 Task: Search one way flight ticket for 5 adults, 2 children, 1 infant in seat and 1 infant on lap in economy from Westerly: Westerly State Airport to Laramie: Laramie Regional Airport on 5-3-2023. Choice of flights is Spirit. Number of bags: 1 carry on bag. Price is upto 88000. Outbound departure time preference is 17:15.
Action: Mouse moved to (375, 152)
Screenshot: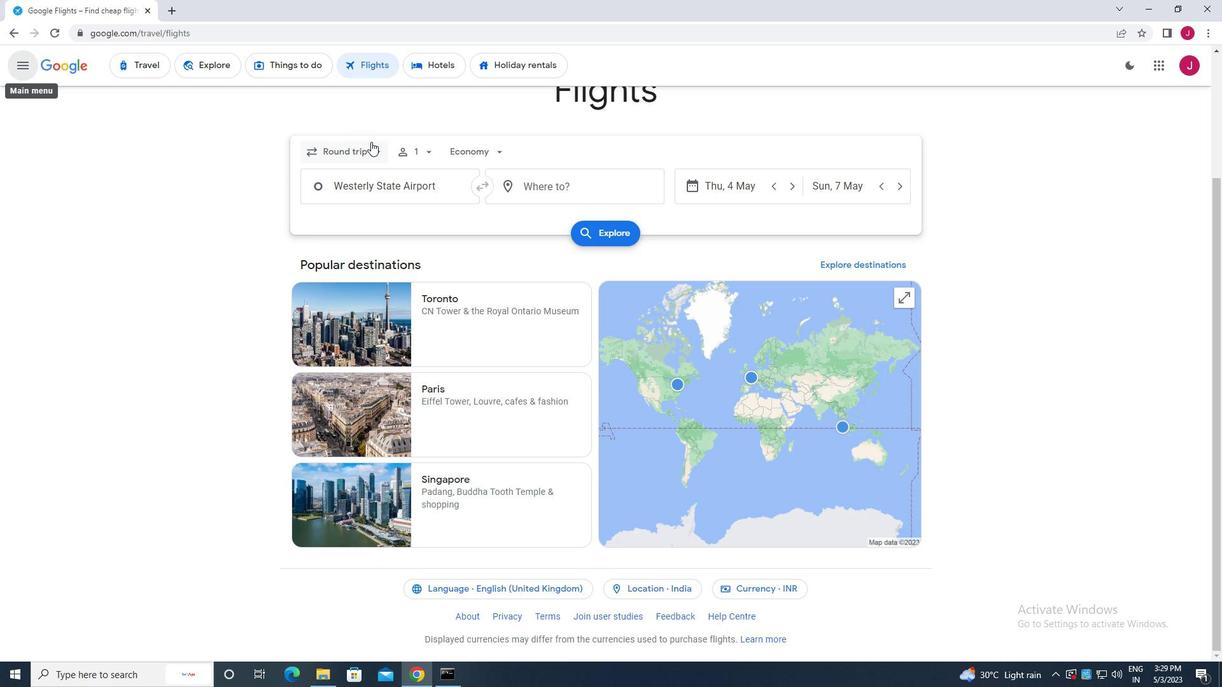 
Action: Mouse pressed left at (375, 152)
Screenshot: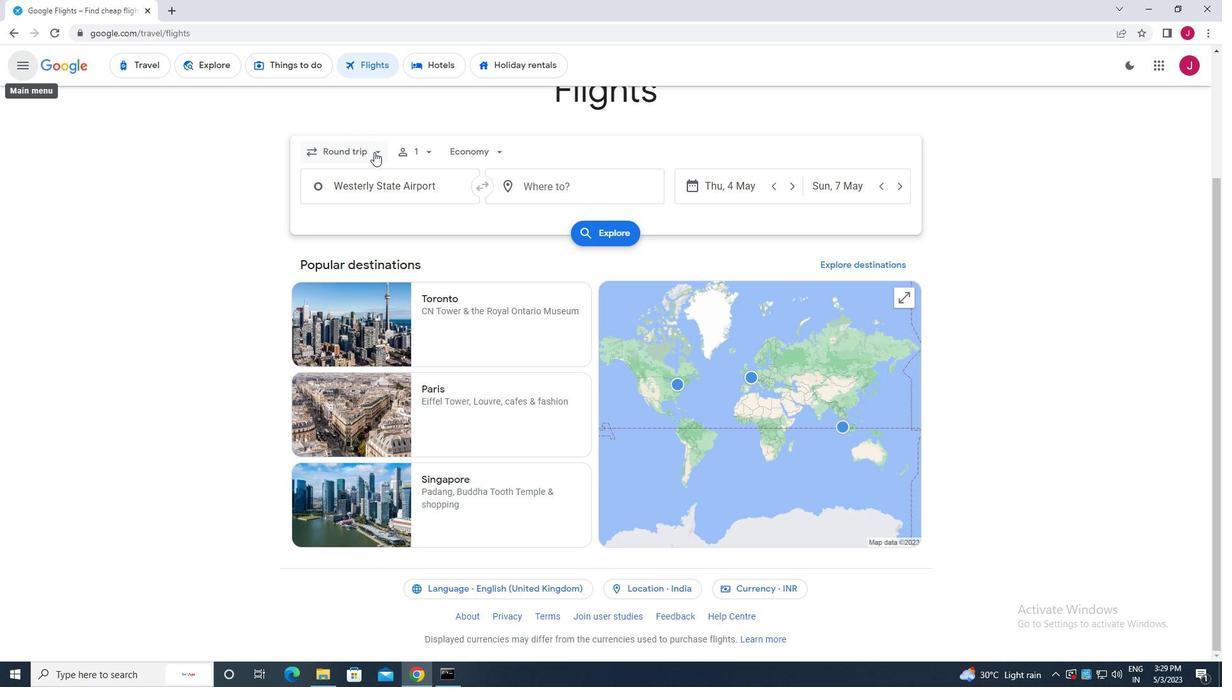
Action: Mouse moved to (361, 207)
Screenshot: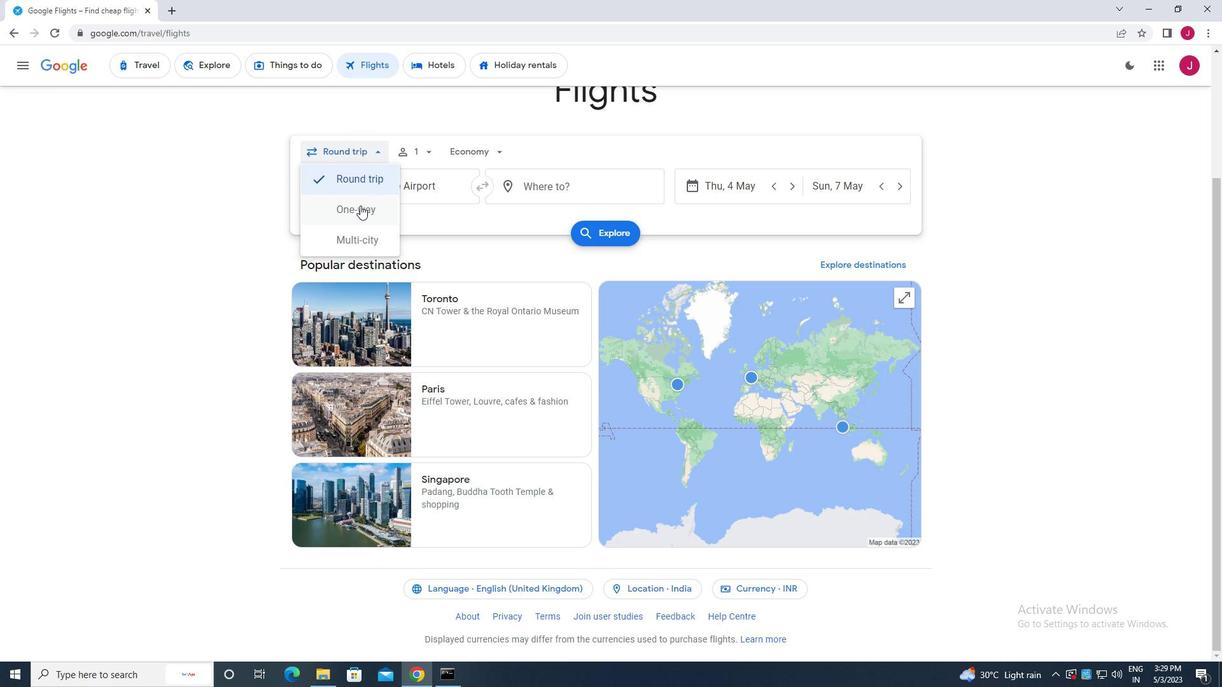
Action: Mouse pressed left at (361, 207)
Screenshot: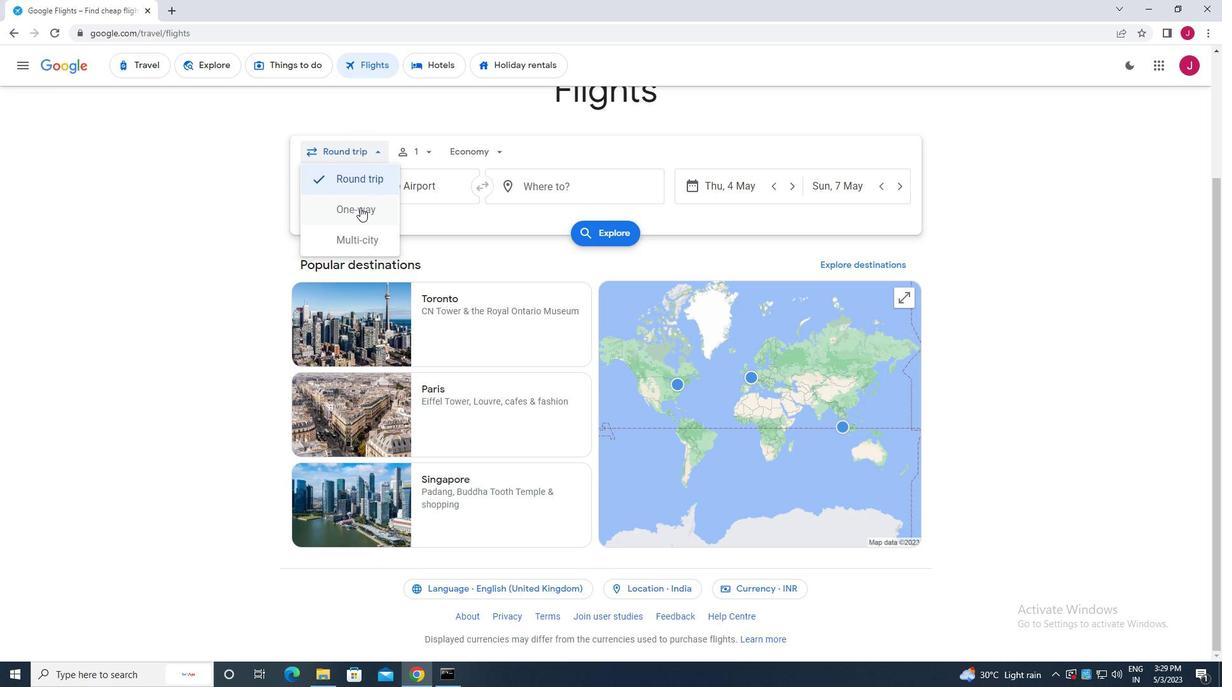 
Action: Mouse moved to (419, 149)
Screenshot: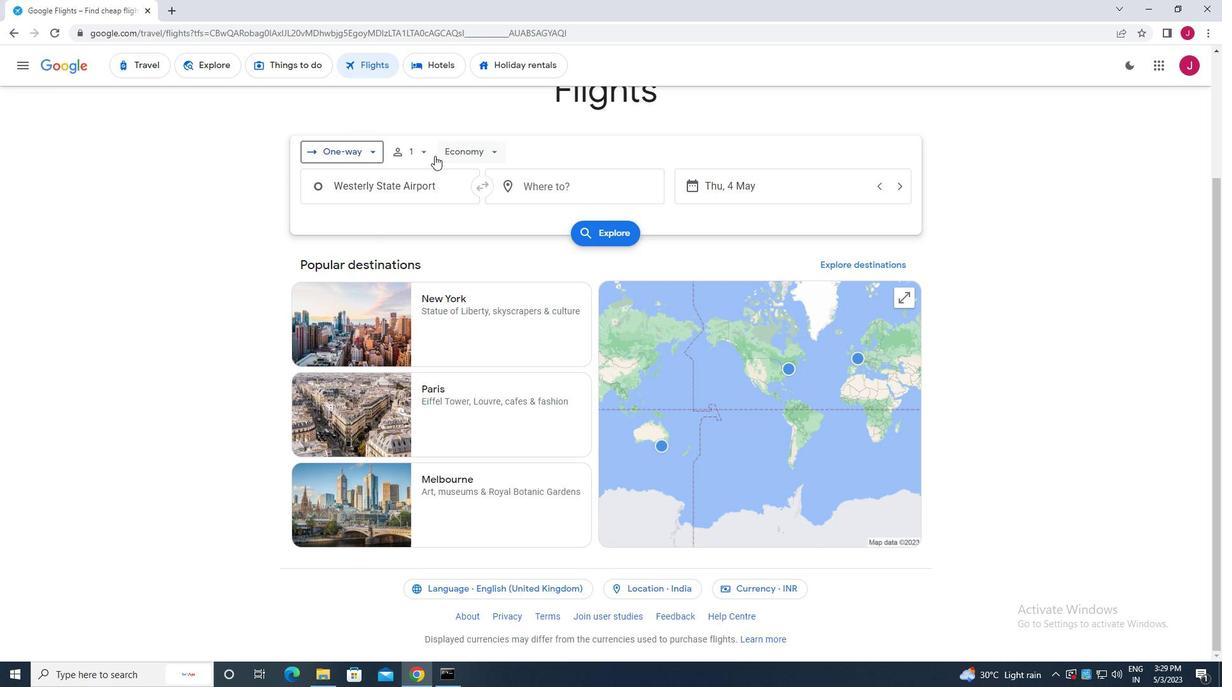 
Action: Mouse pressed left at (419, 149)
Screenshot: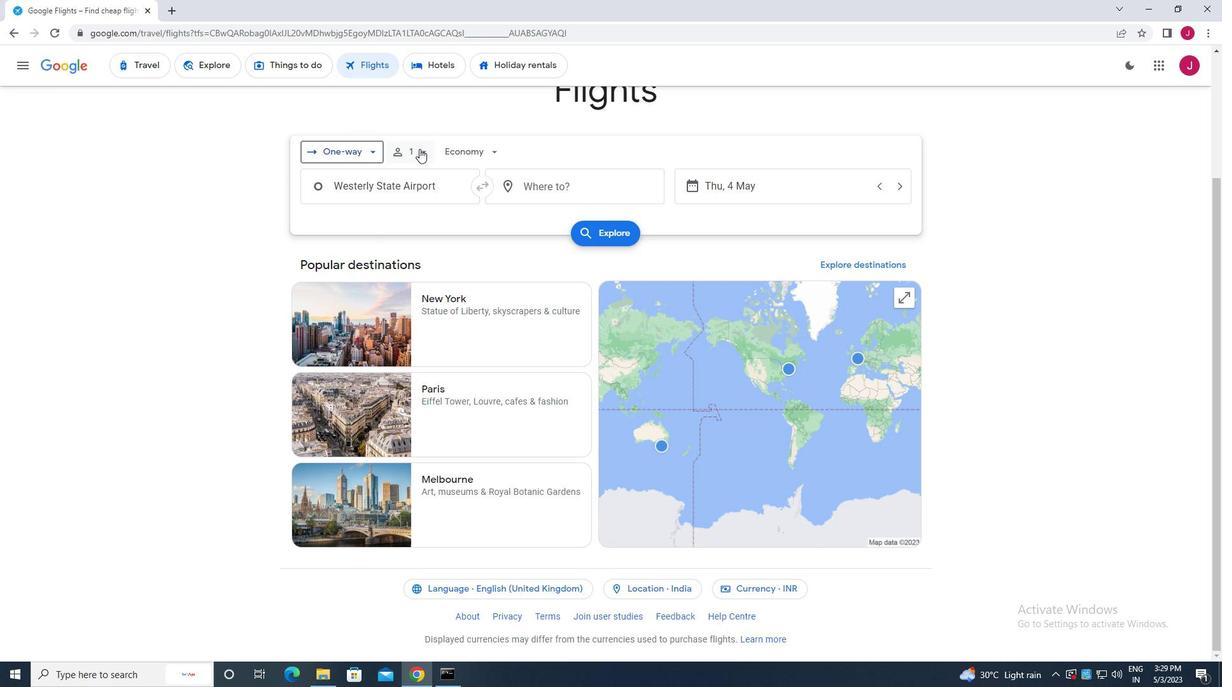 
Action: Mouse moved to (525, 184)
Screenshot: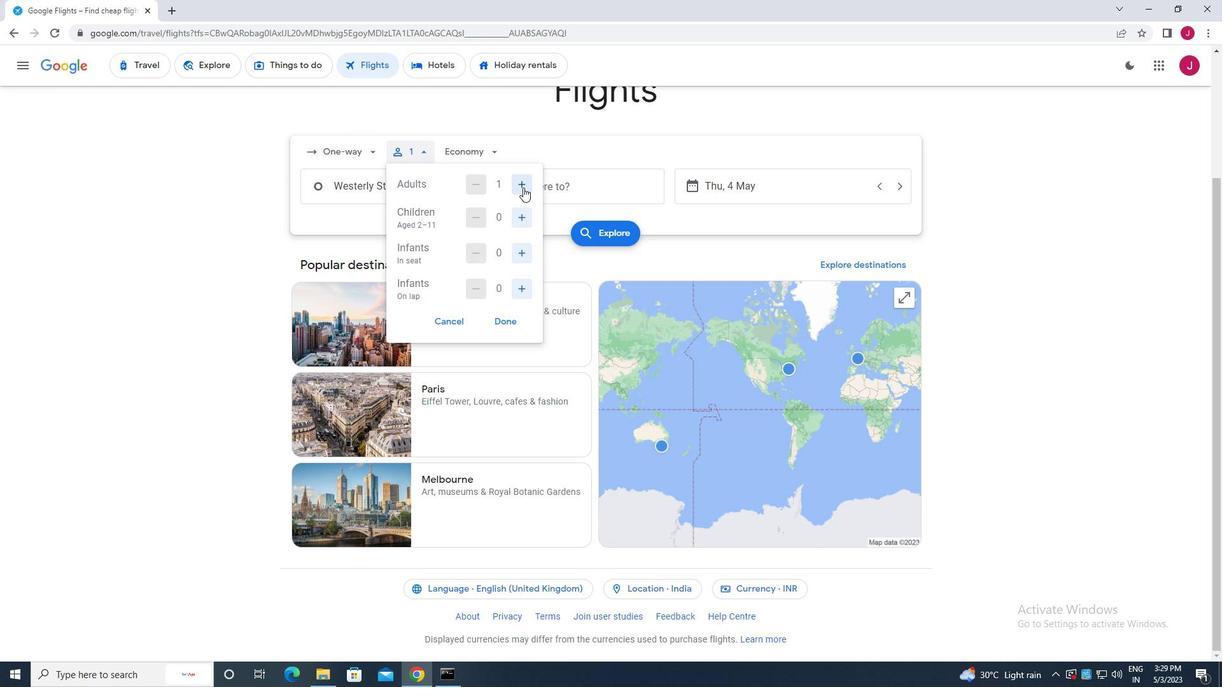 
Action: Mouse pressed left at (525, 184)
Screenshot: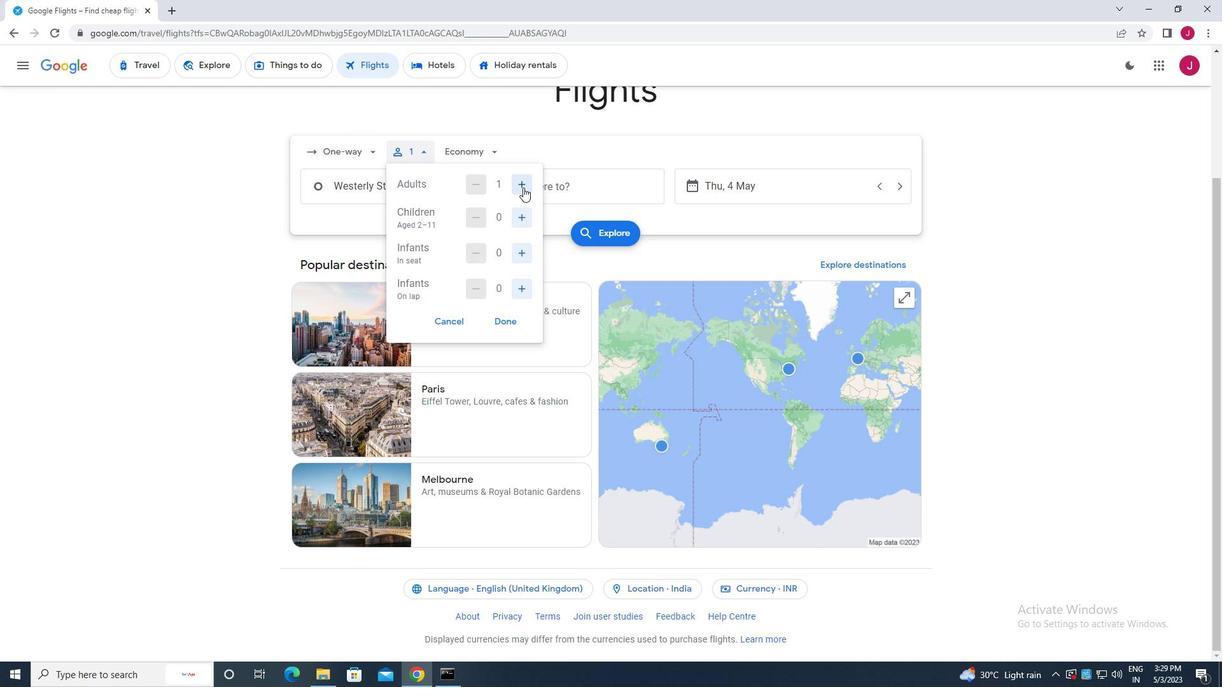 
Action: Mouse pressed left at (525, 184)
Screenshot: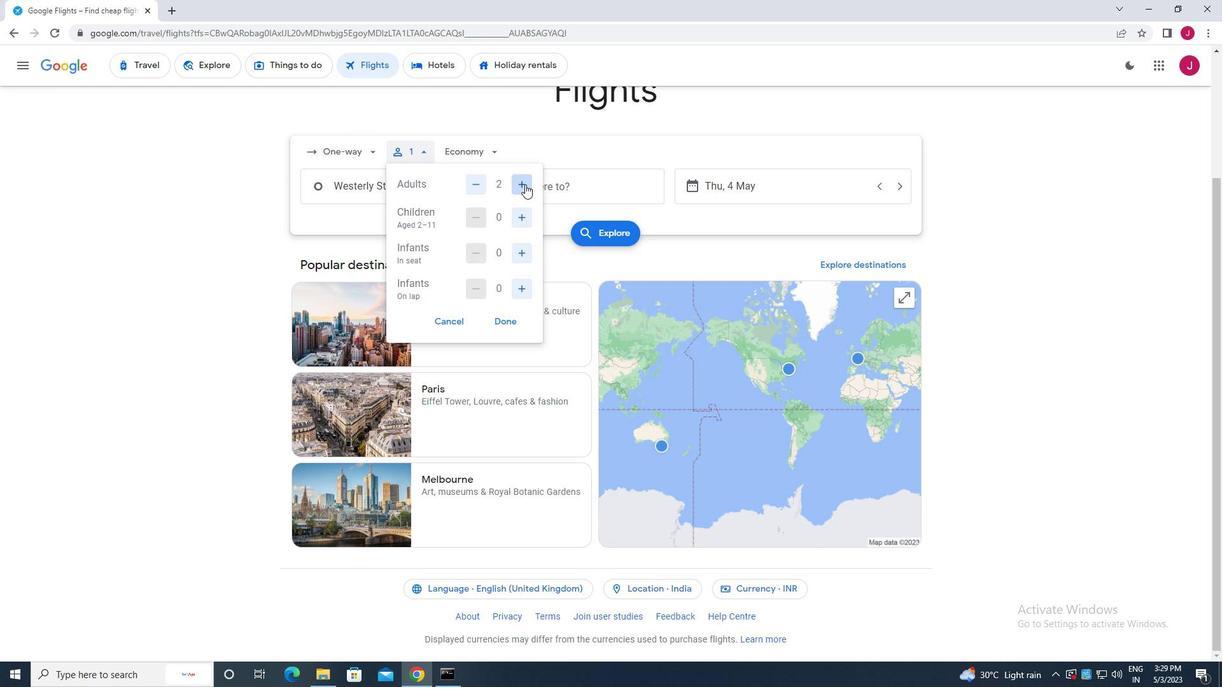 
Action: Mouse pressed left at (525, 184)
Screenshot: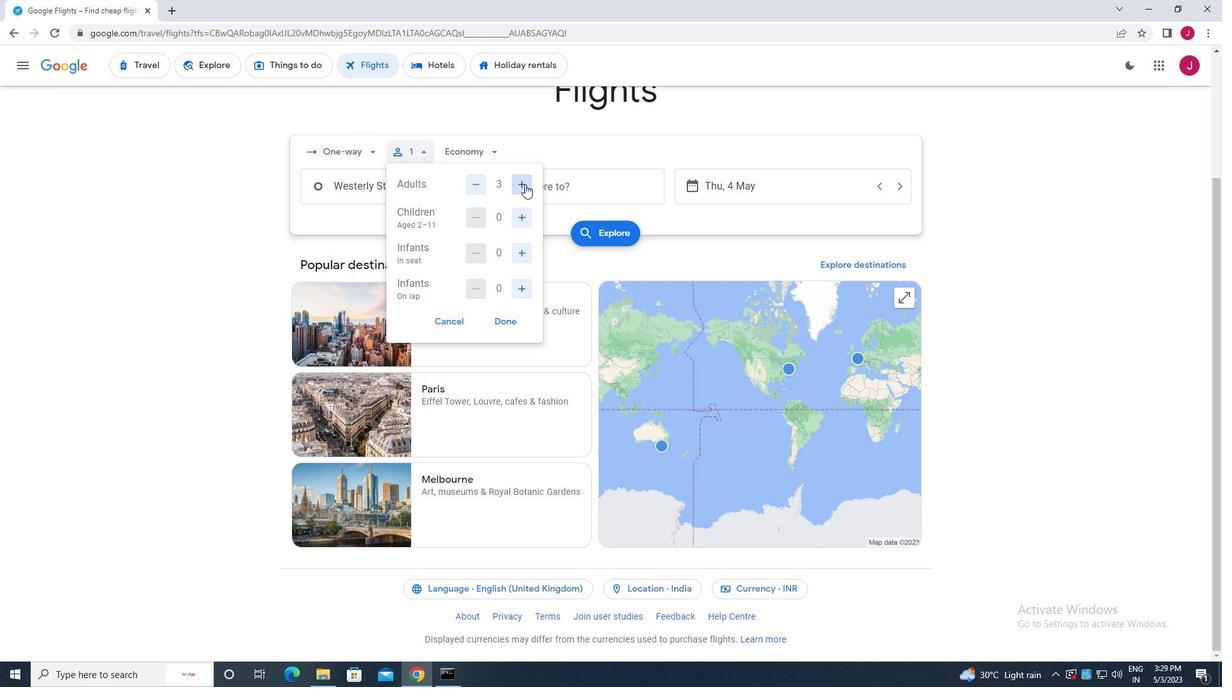 
Action: Mouse pressed left at (525, 184)
Screenshot: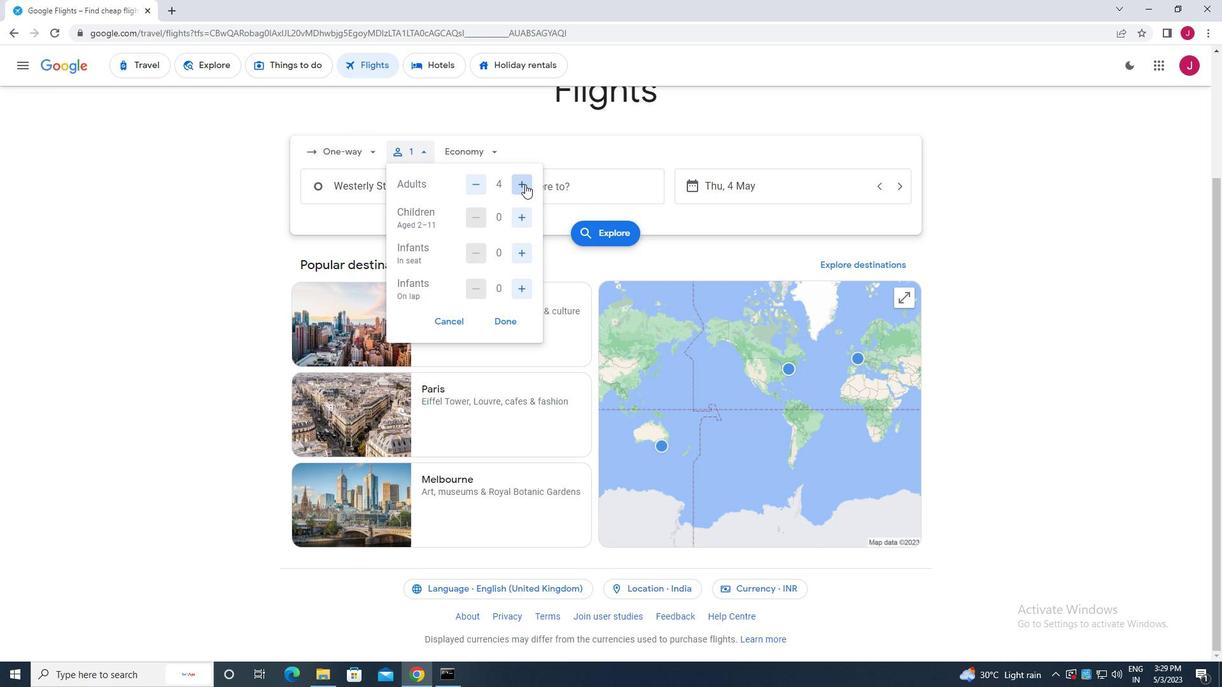 
Action: Mouse moved to (522, 220)
Screenshot: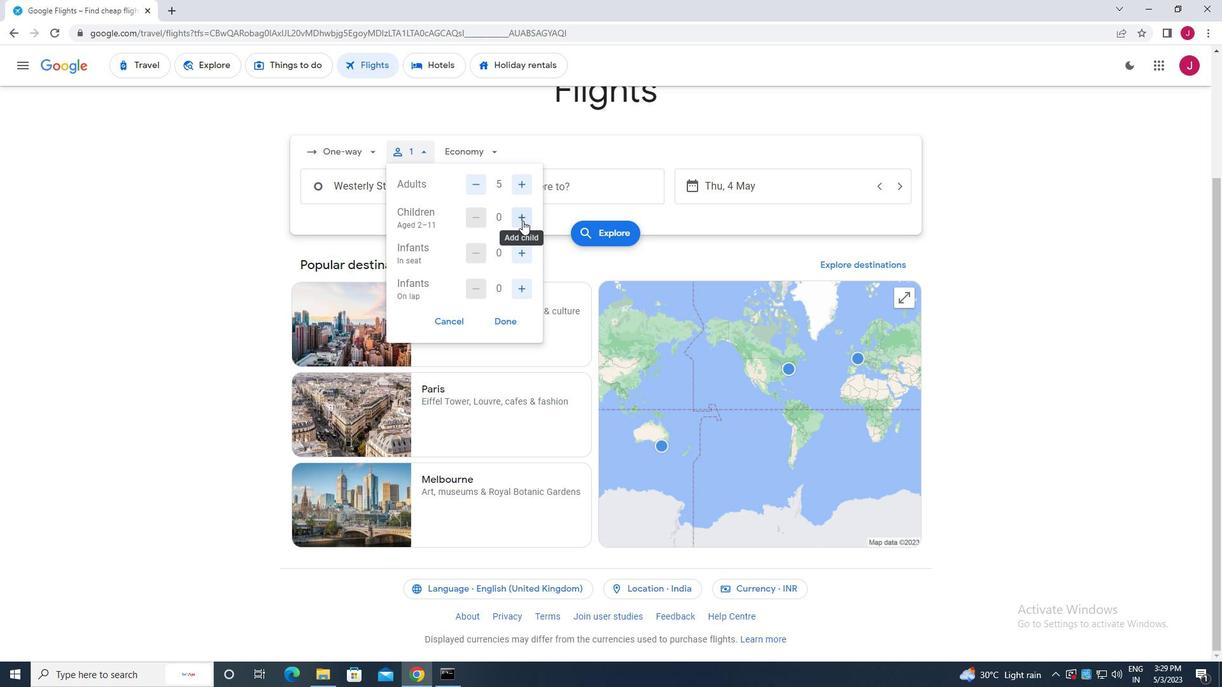 
Action: Mouse pressed left at (522, 220)
Screenshot: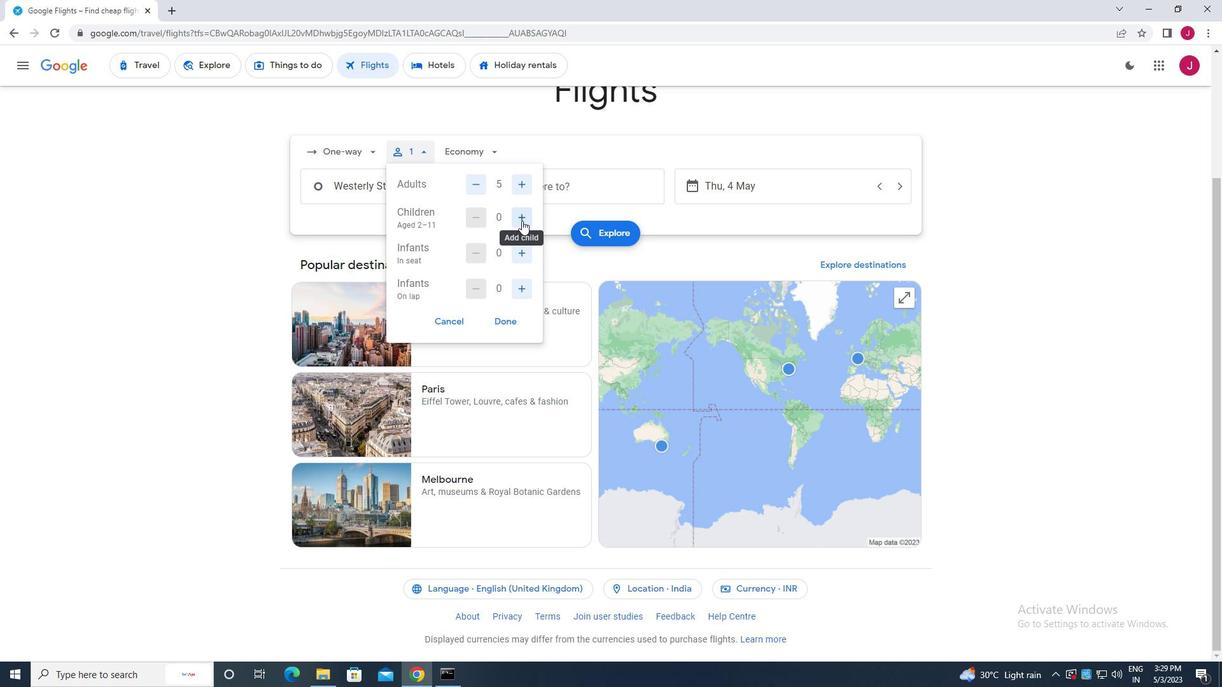 
Action: Mouse pressed left at (522, 220)
Screenshot: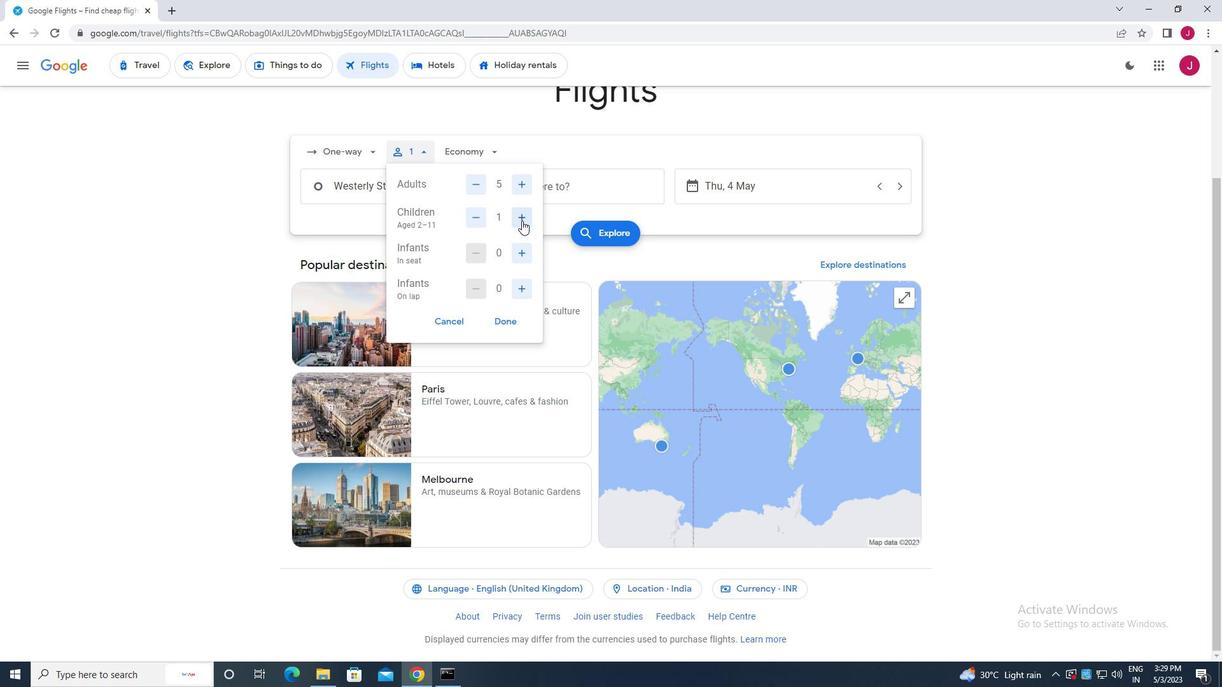 
Action: Mouse moved to (524, 251)
Screenshot: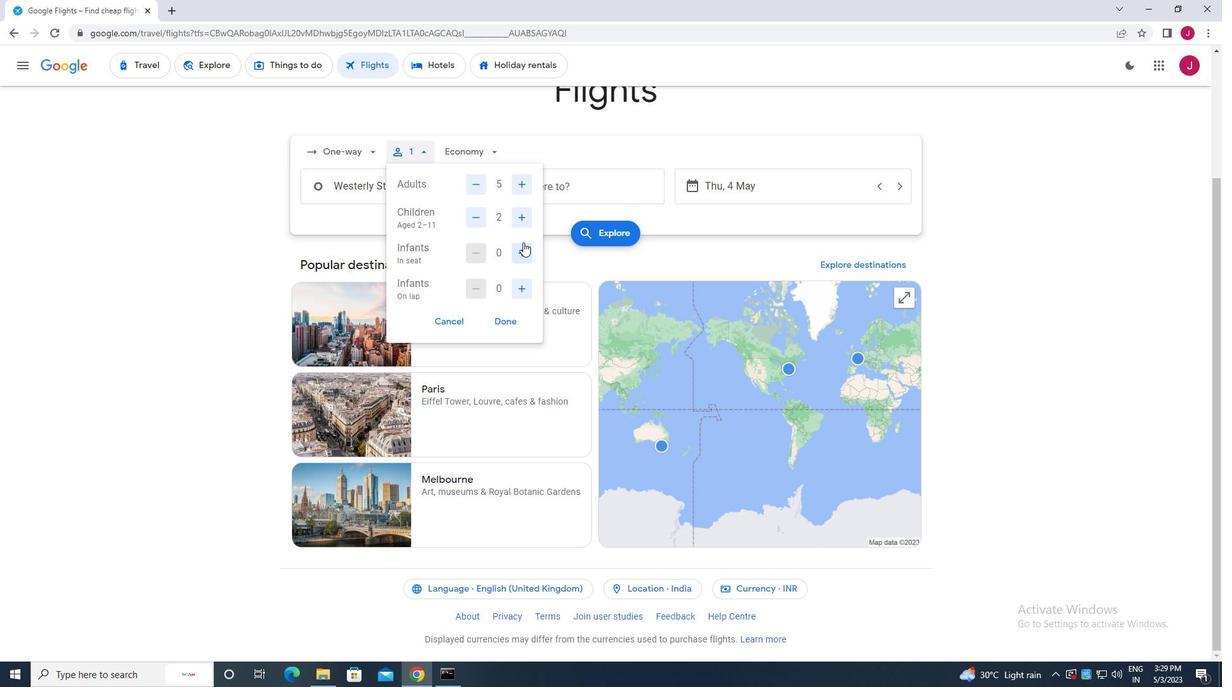 
Action: Mouse pressed left at (524, 251)
Screenshot: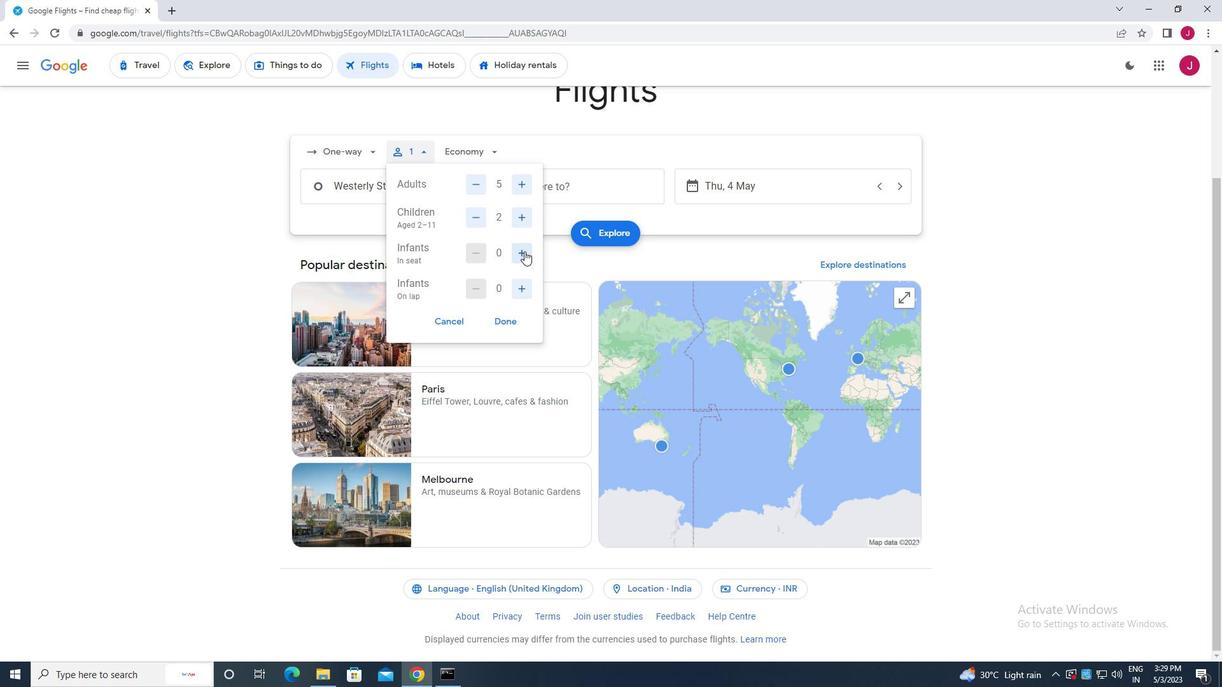 
Action: Mouse moved to (519, 289)
Screenshot: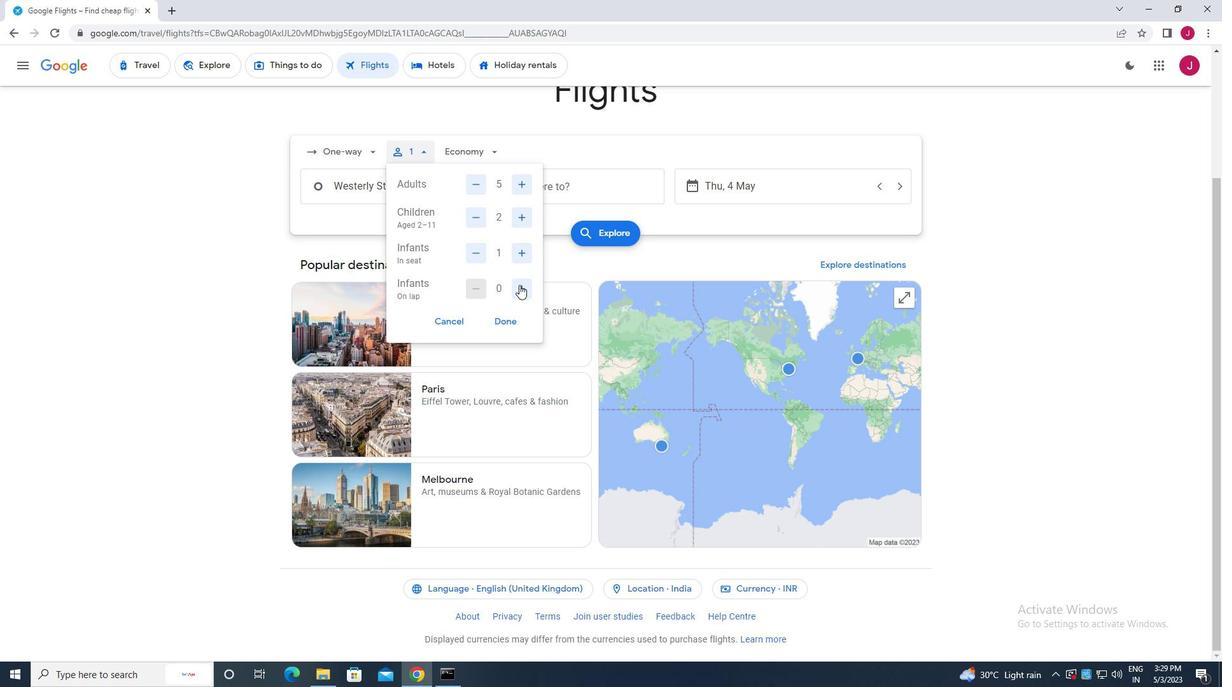 
Action: Mouse pressed left at (519, 289)
Screenshot: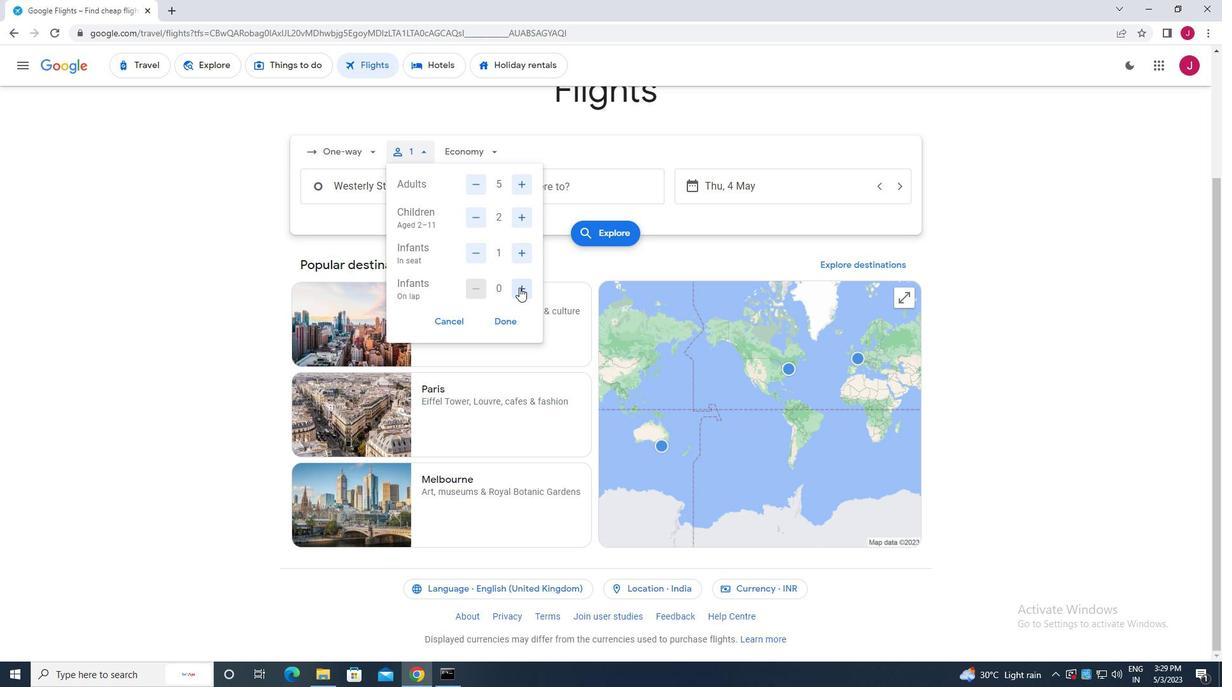 
Action: Mouse moved to (506, 324)
Screenshot: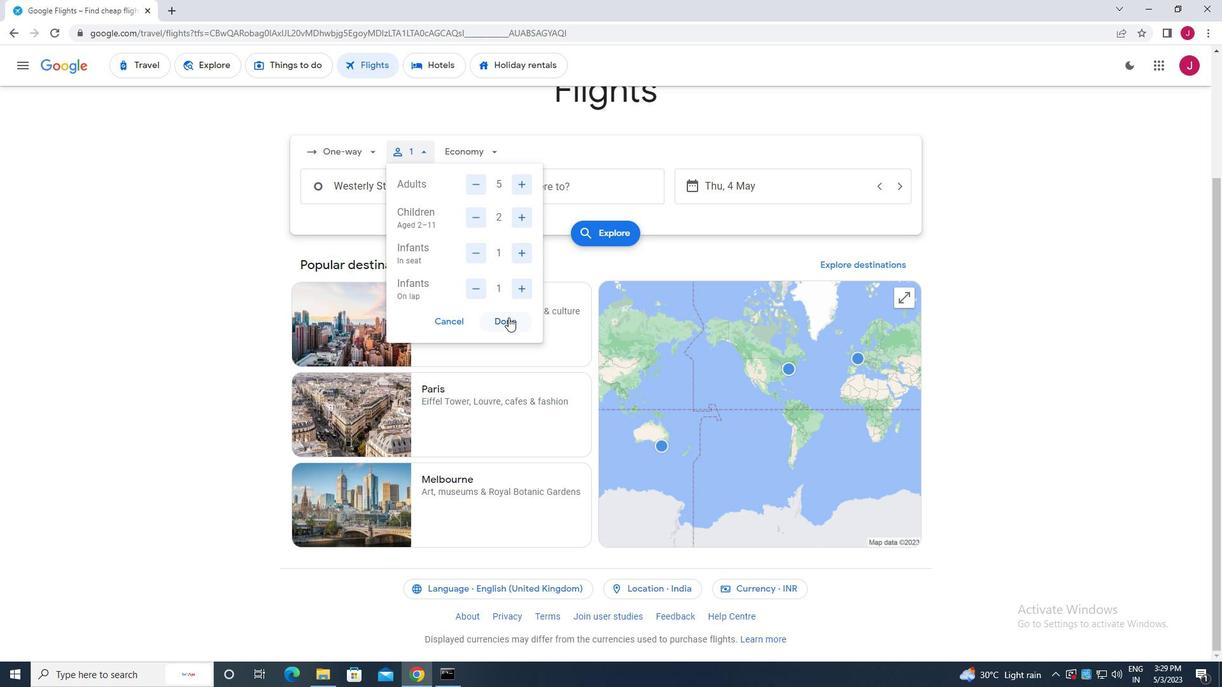 
Action: Mouse pressed left at (506, 324)
Screenshot: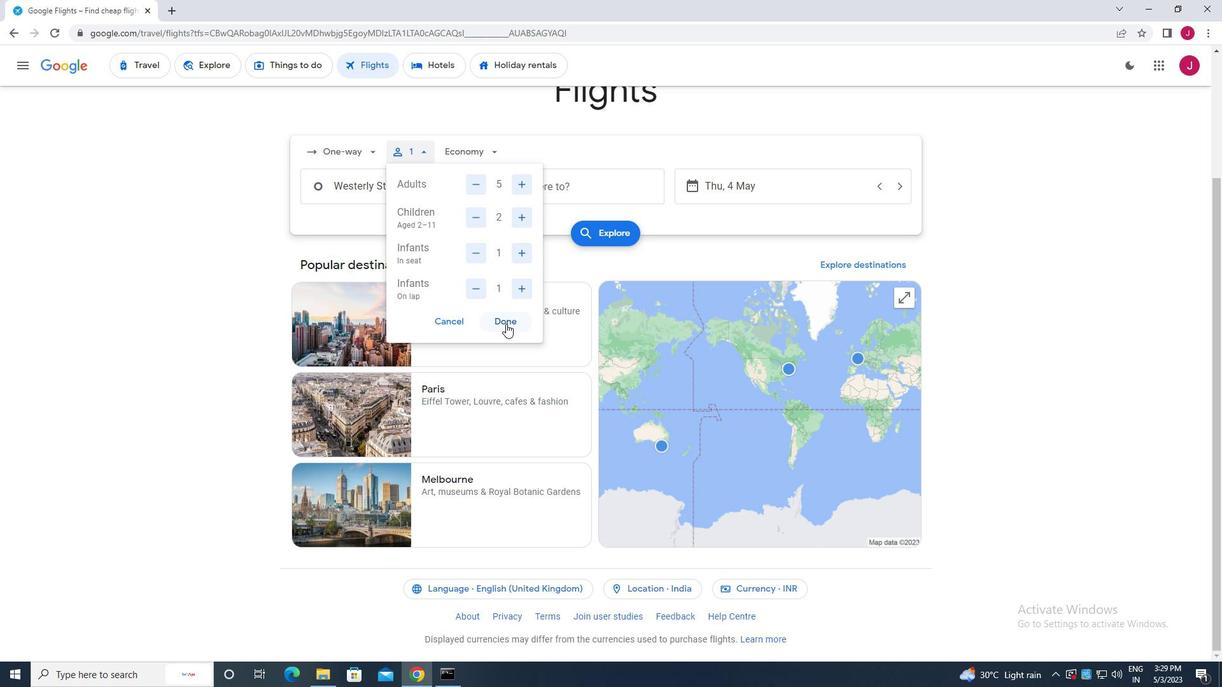 
Action: Mouse moved to (478, 154)
Screenshot: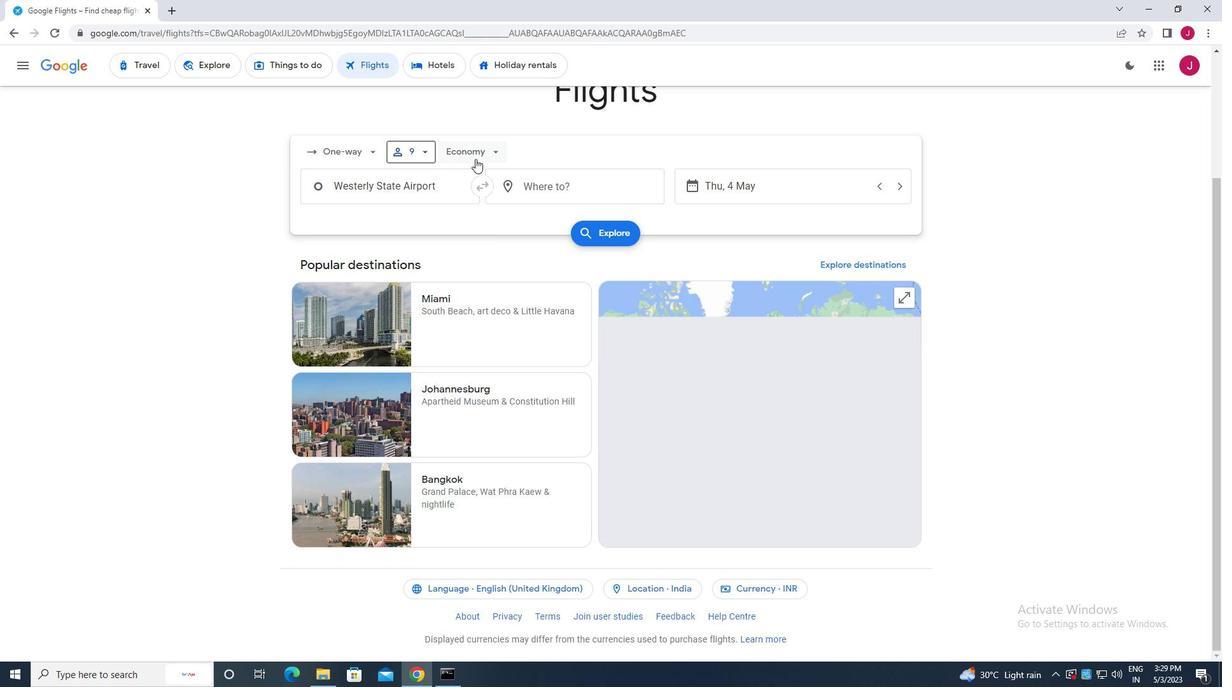
Action: Mouse pressed left at (478, 154)
Screenshot: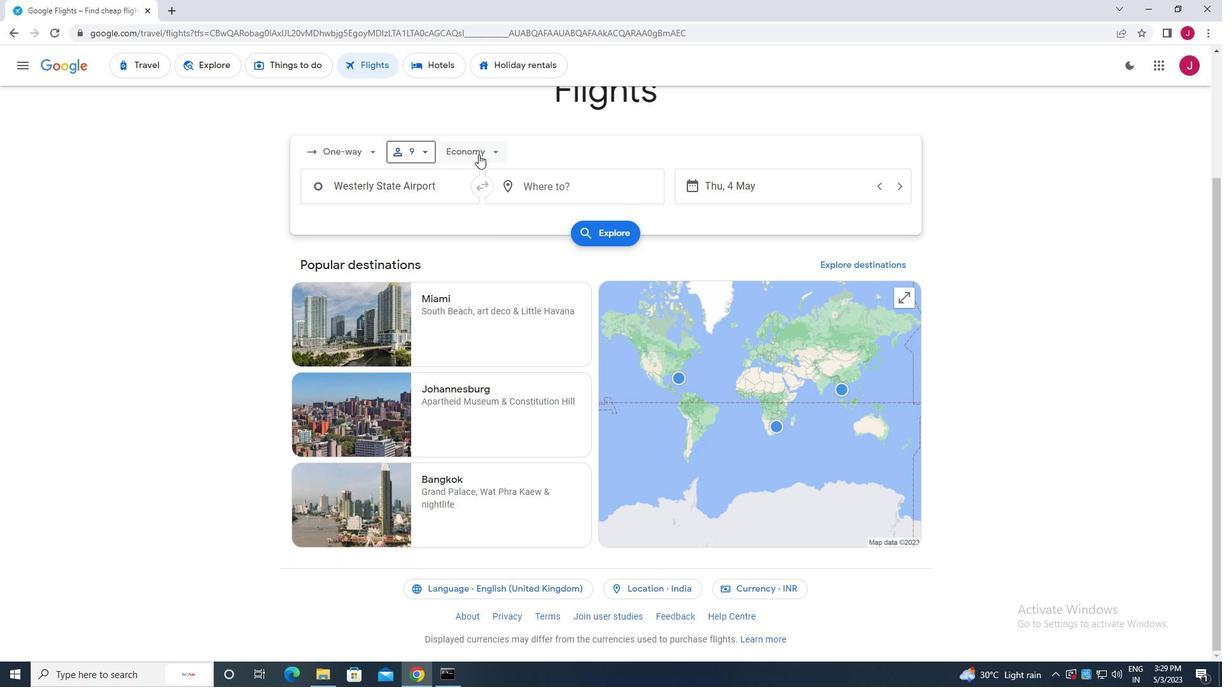 
Action: Mouse moved to (499, 181)
Screenshot: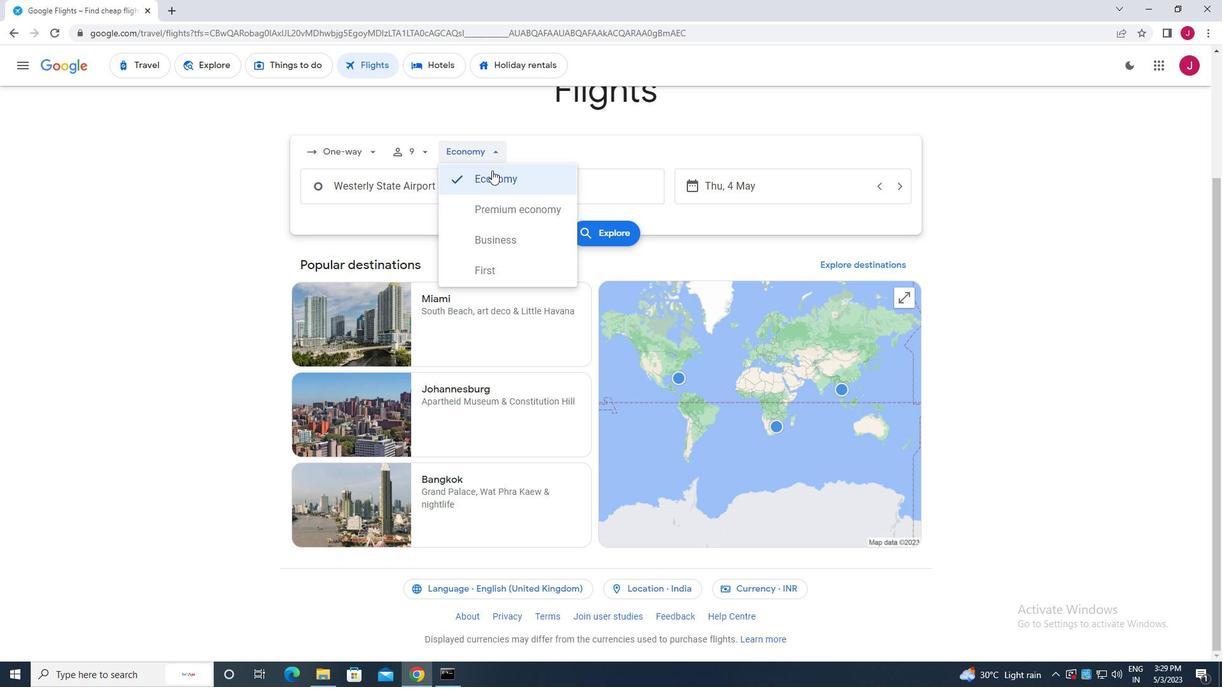 
Action: Mouse pressed left at (499, 181)
Screenshot: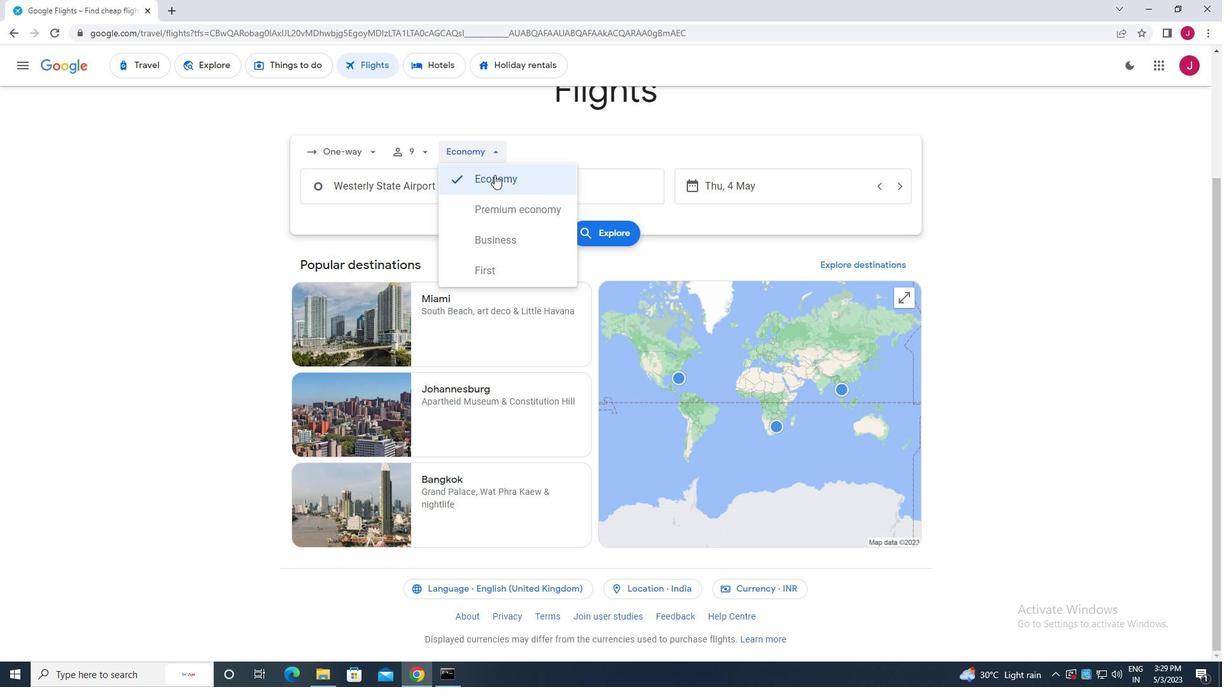 
Action: Mouse moved to (449, 185)
Screenshot: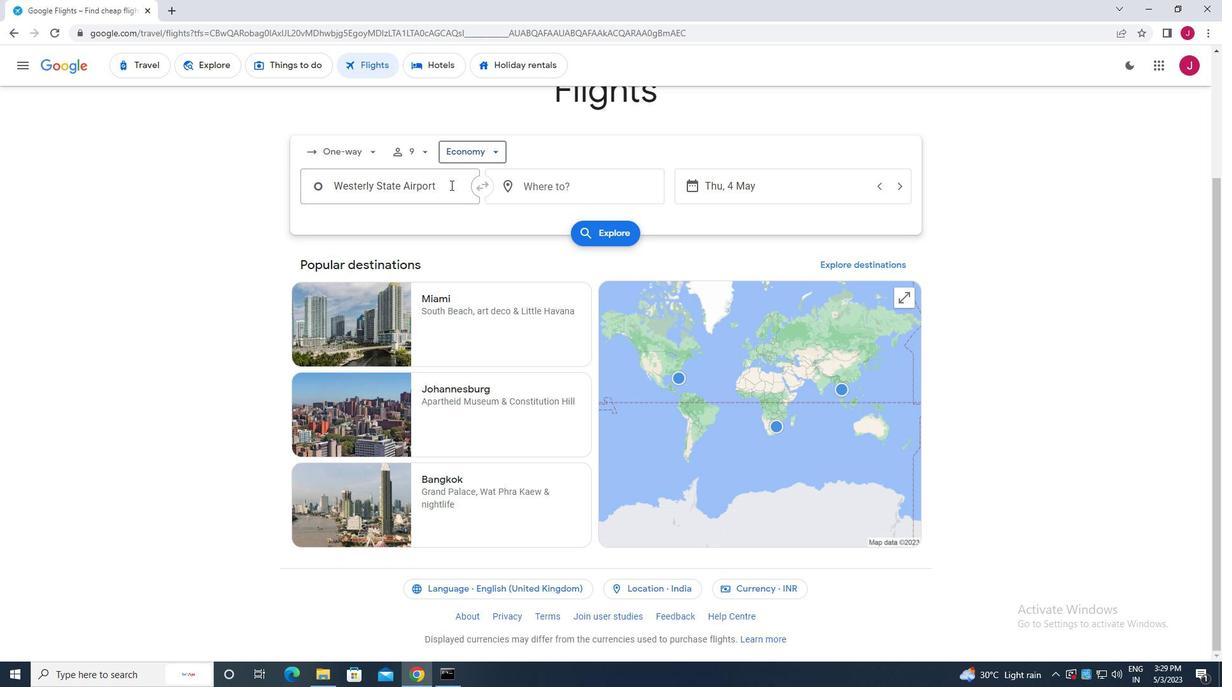 
Action: Mouse pressed left at (449, 185)
Screenshot: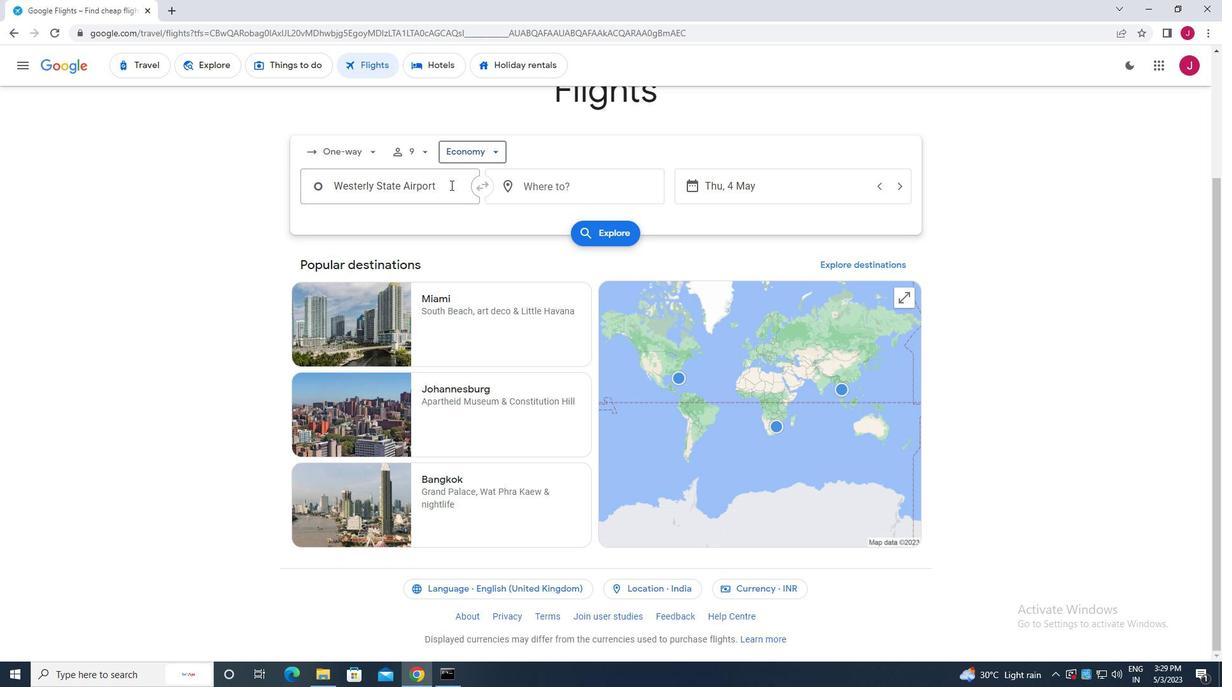 
Action: Mouse moved to (446, 185)
Screenshot: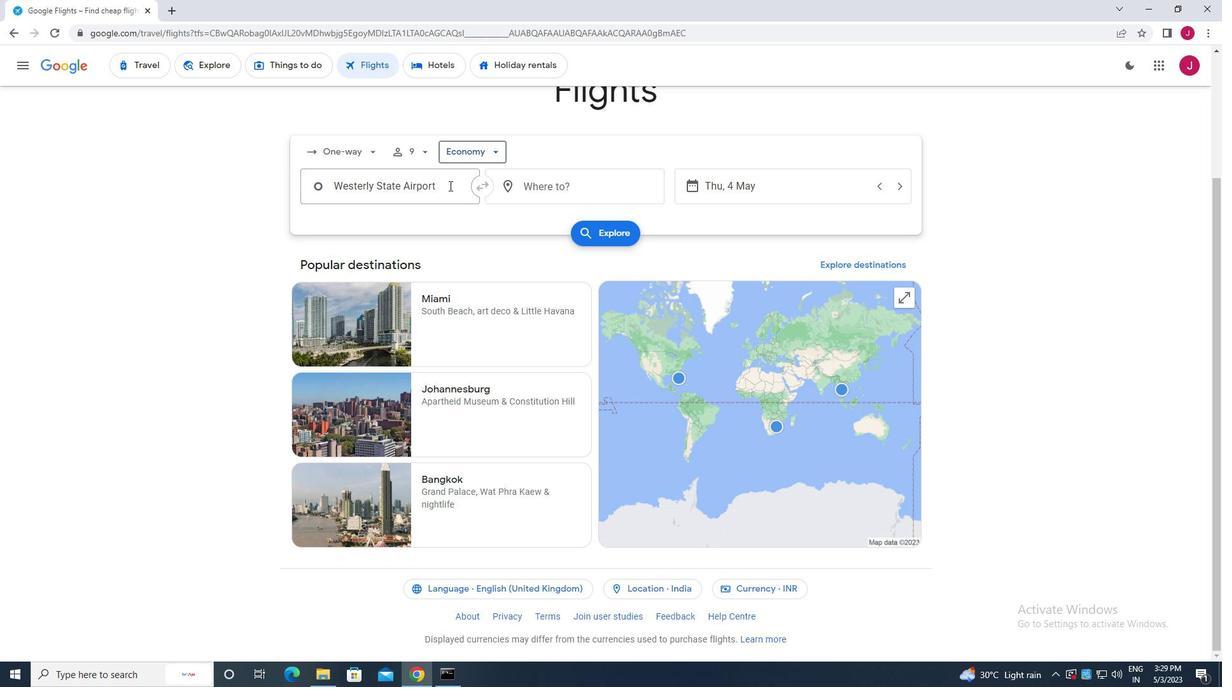 
Action: Key pressed westery<Key.space>state<Key.enter><Key.space>state<Key.space>
Screenshot: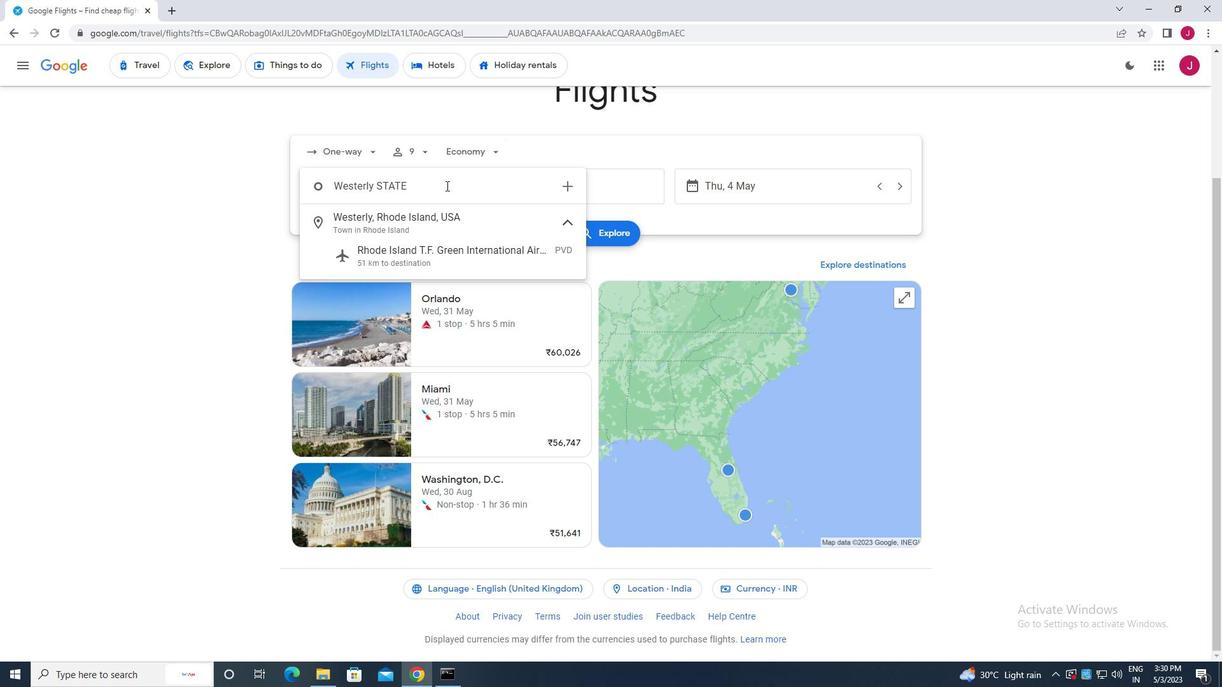 
Action: Mouse moved to (462, 227)
Screenshot: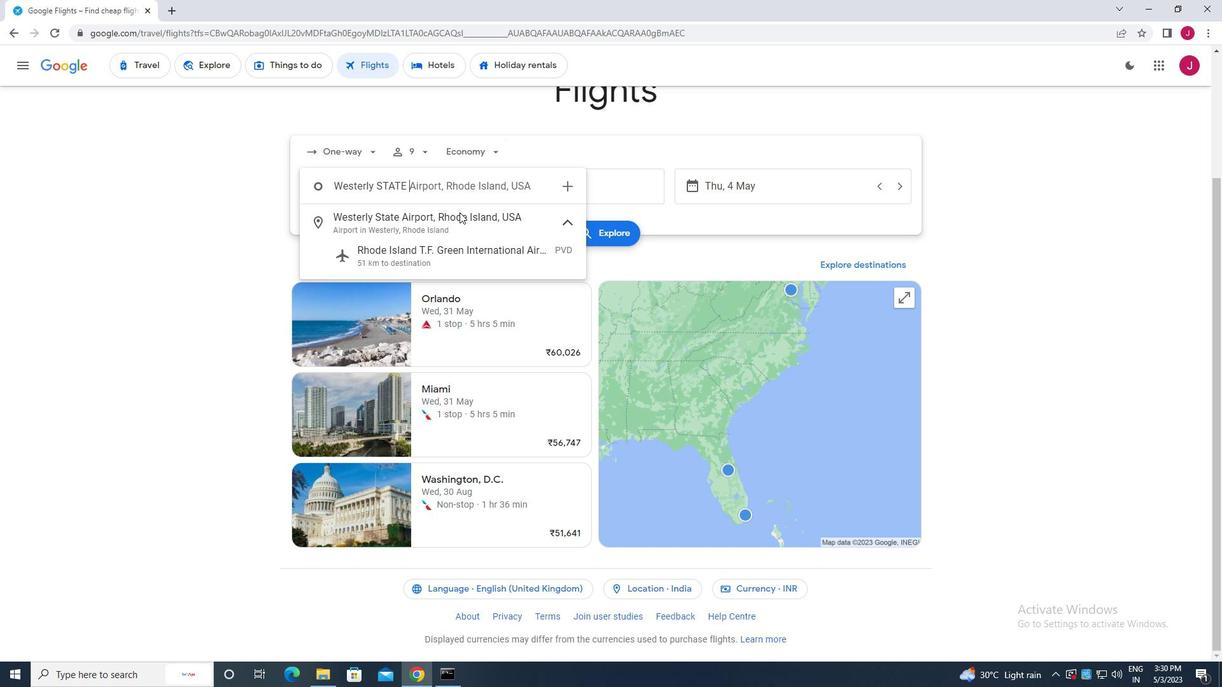 
Action: Mouse pressed left at (462, 227)
Screenshot: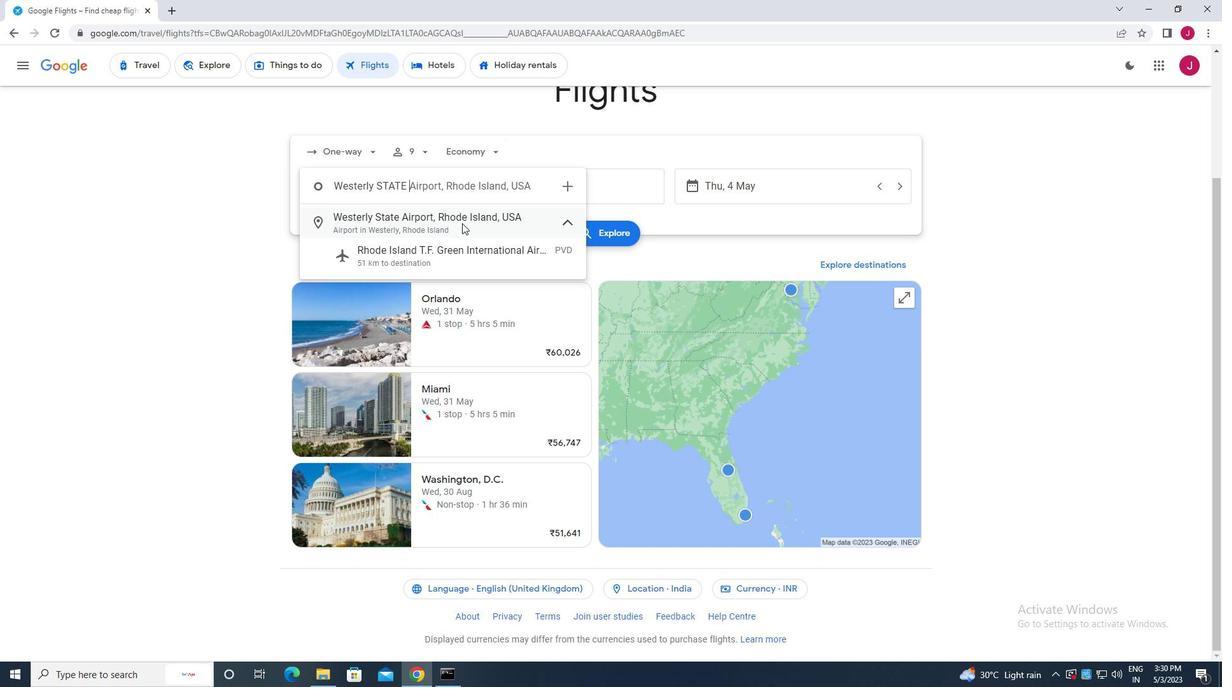 
Action: Mouse moved to (569, 192)
Screenshot: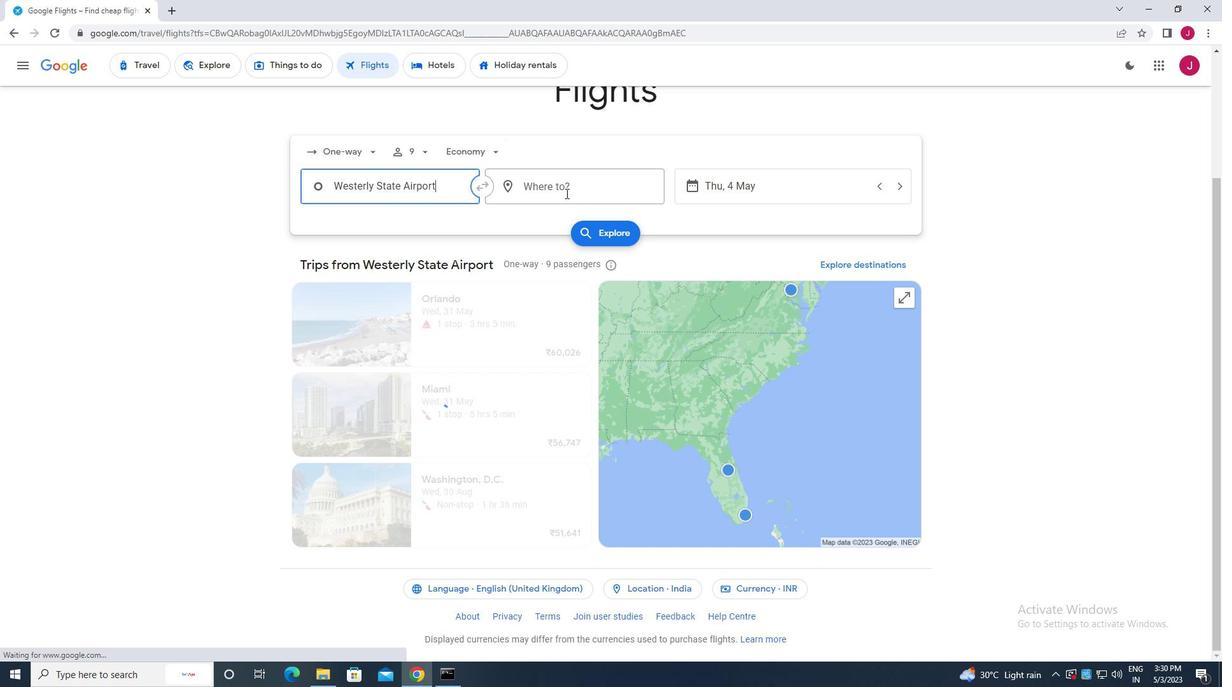 
Action: Mouse pressed left at (569, 192)
Screenshot: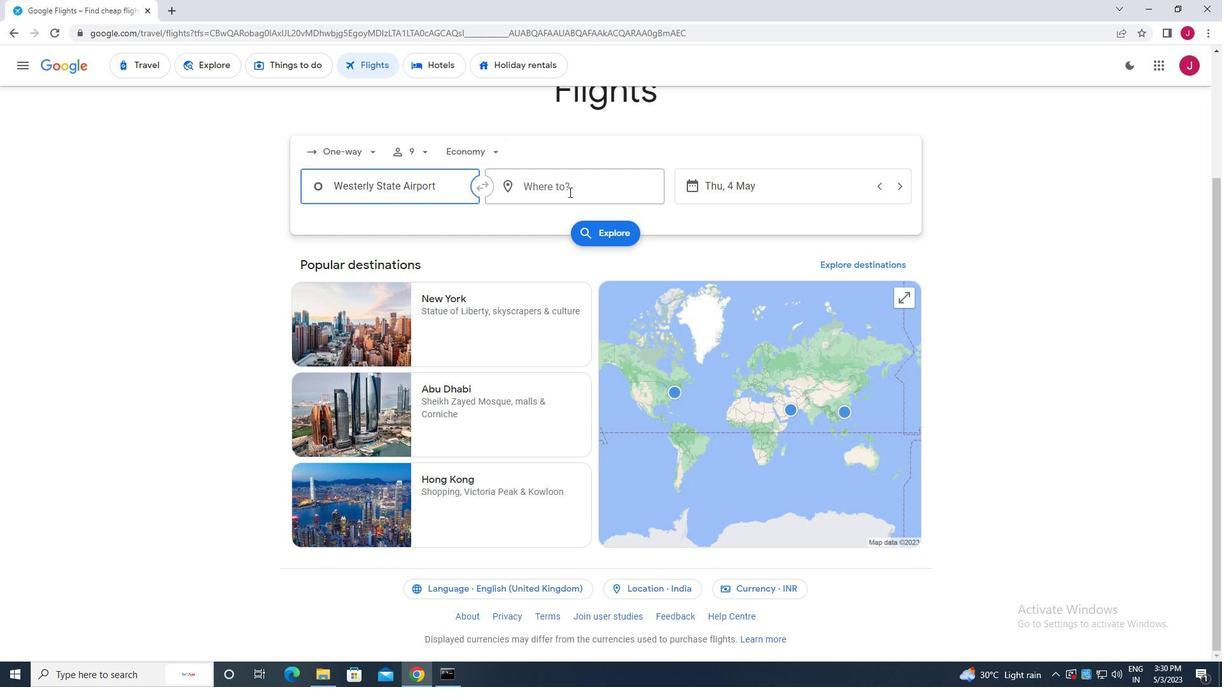 
Action: Key pressed laram
Screenshot: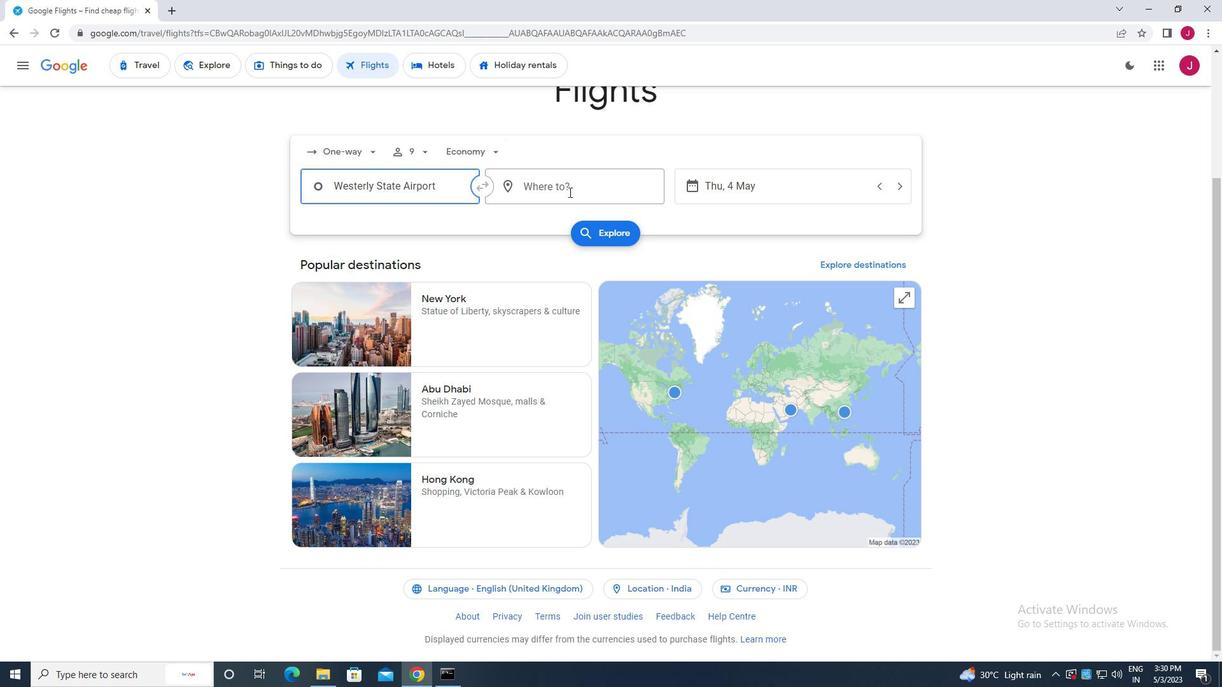 
Action: Mouse moved to (608, 282)
Screenshot: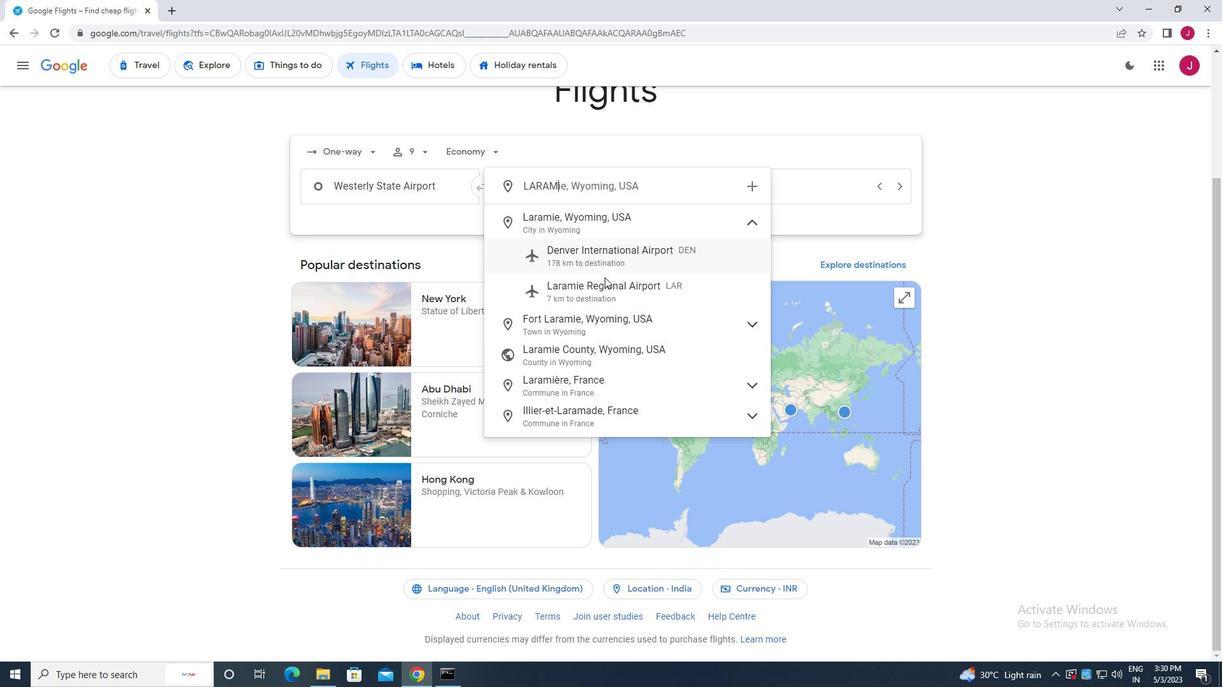 
Action: Mouse pressed left at (608, 282)
Screenshot: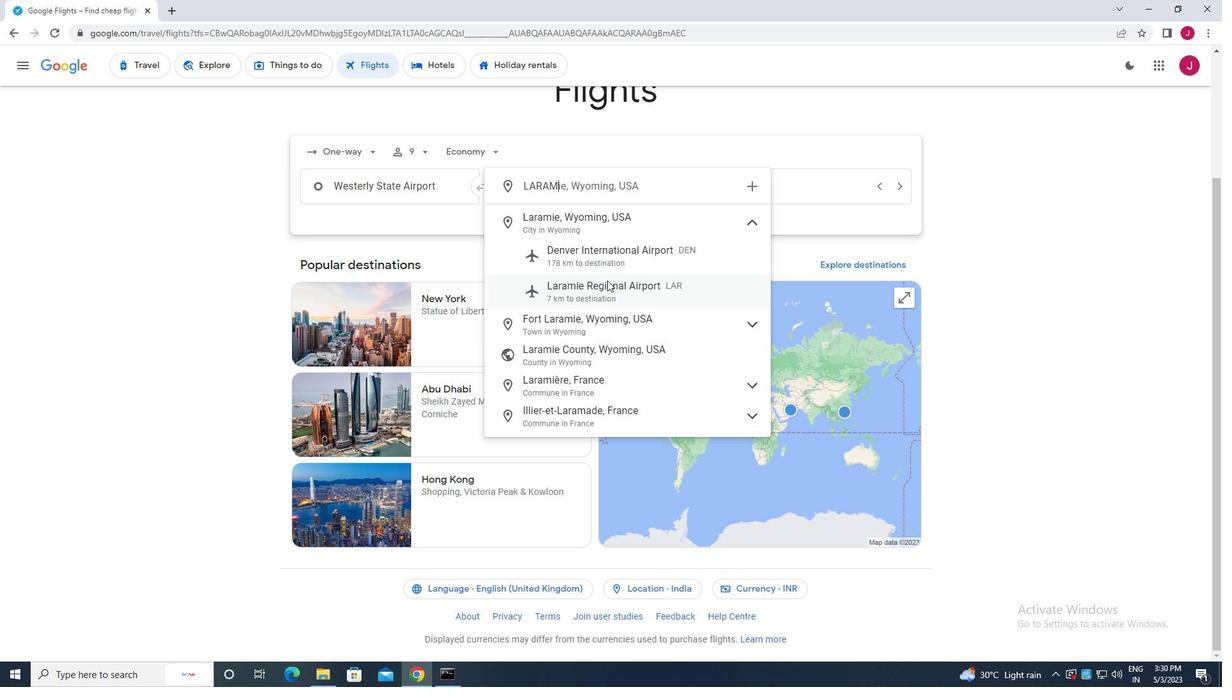 
Action: Mouse moved to (732, 187)
Screenshot: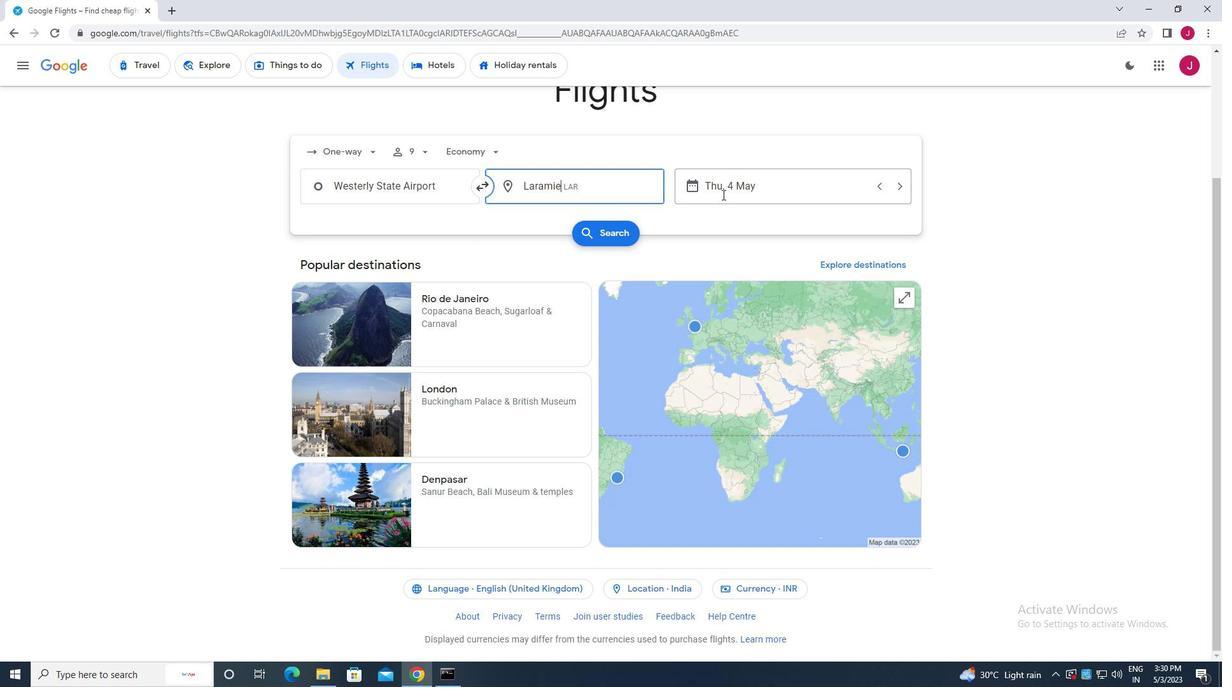 
Action: Mouse pressed left at (732, 187)
Screenshot: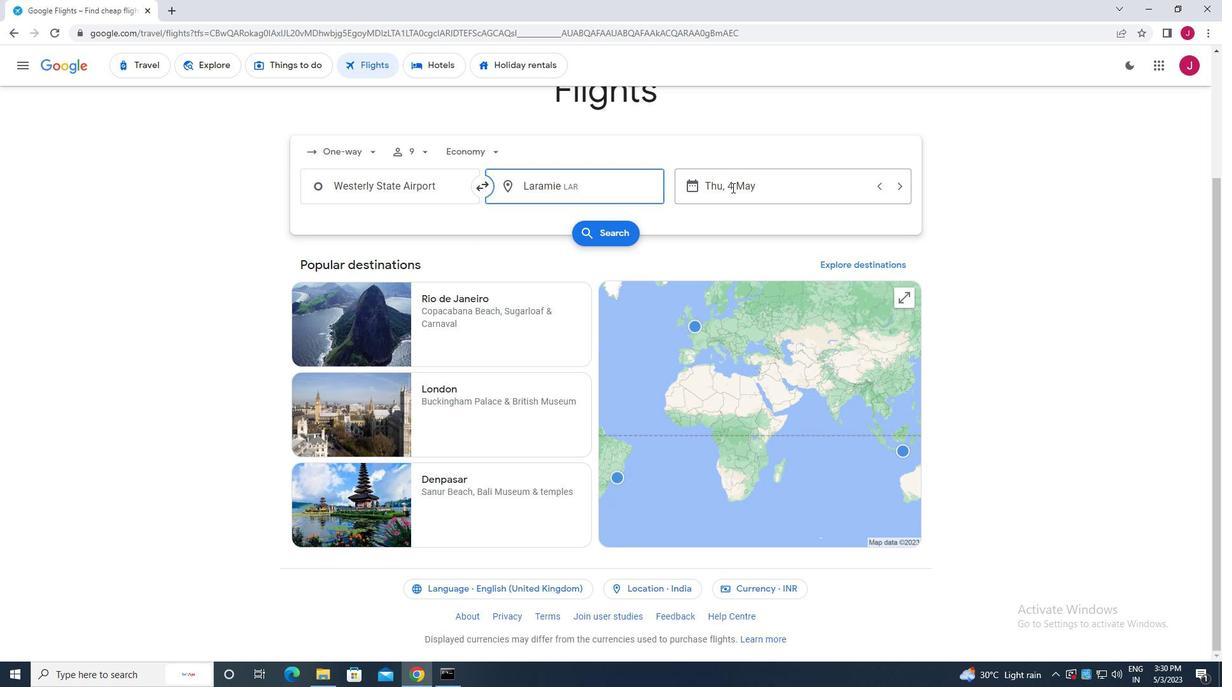 
Action: Mouse moved to (554, 284)
Screenshot: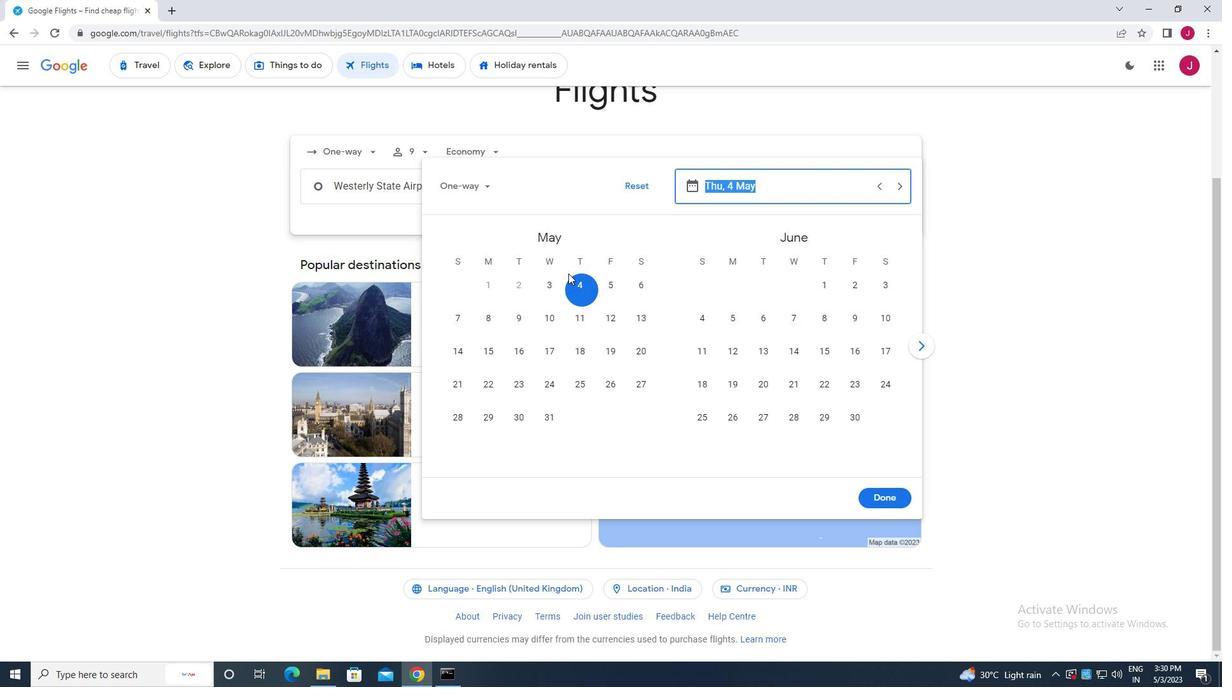
Action: Mouse pressed left at (554, 284)
Screenshot: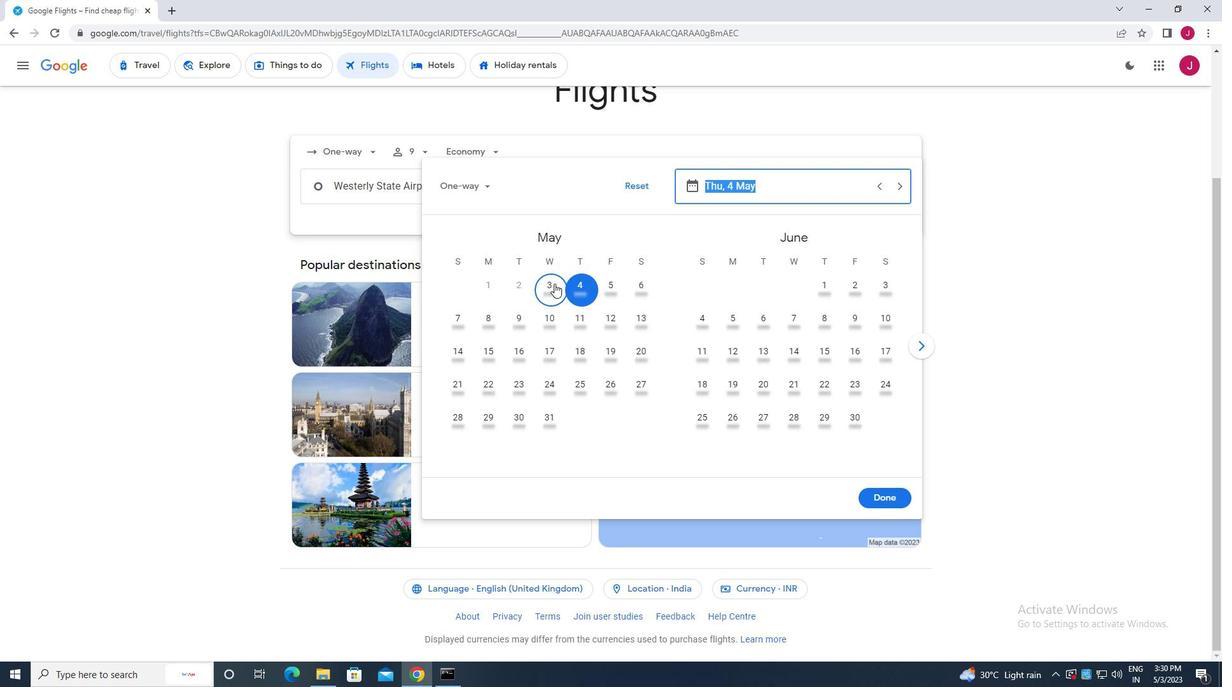 
Action: Mouse moved to (877, 497)
Screenshot: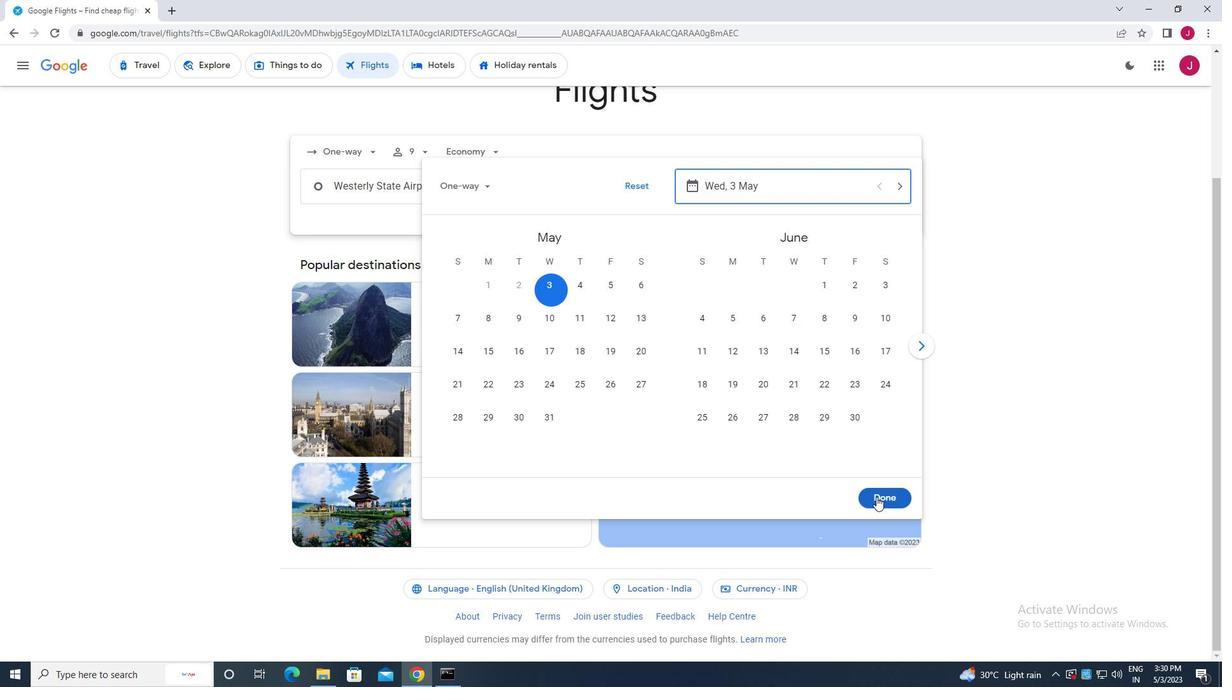 
Action: Mouse pressed left at (877, 497)
Screenshot: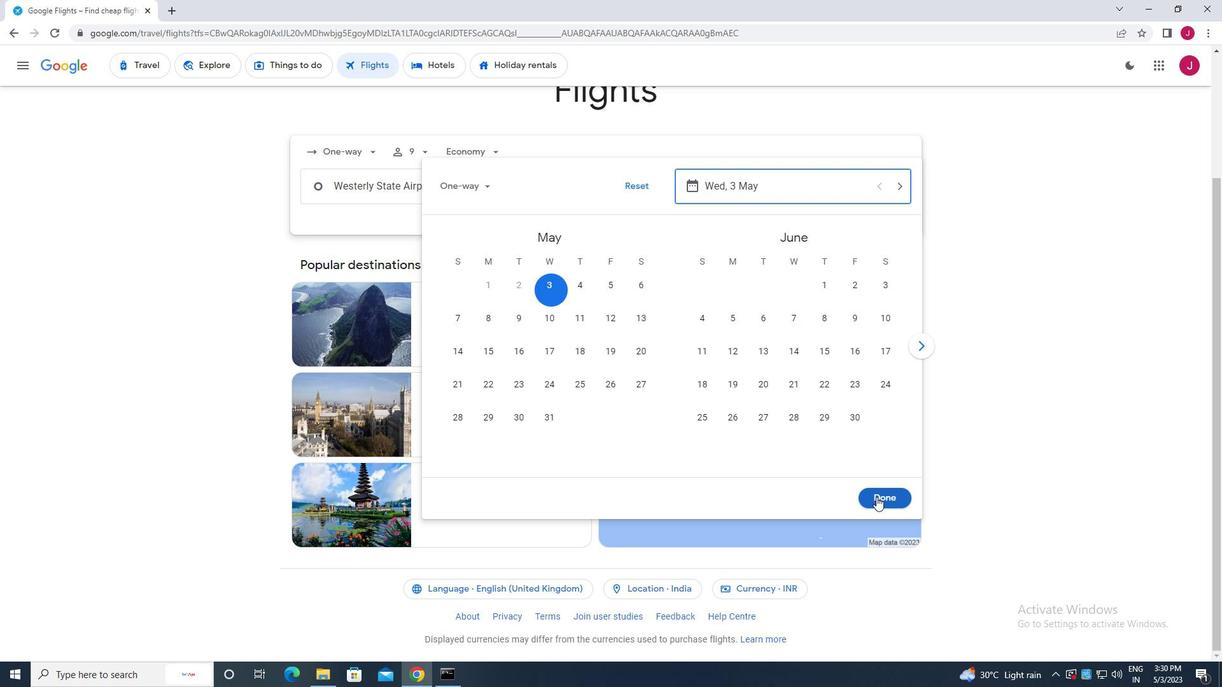 
Action: Mouse moved to (605, 232)
Screenshot: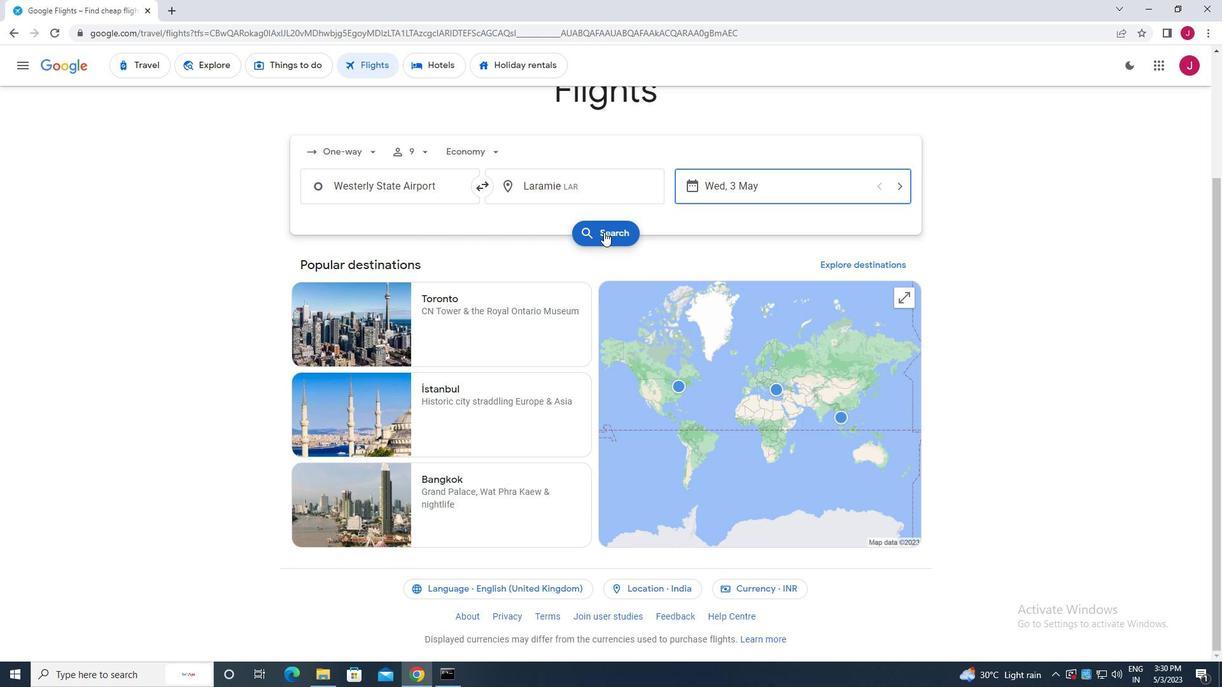 
Action: Mouse pressed left at (605, 232)
Screenshot: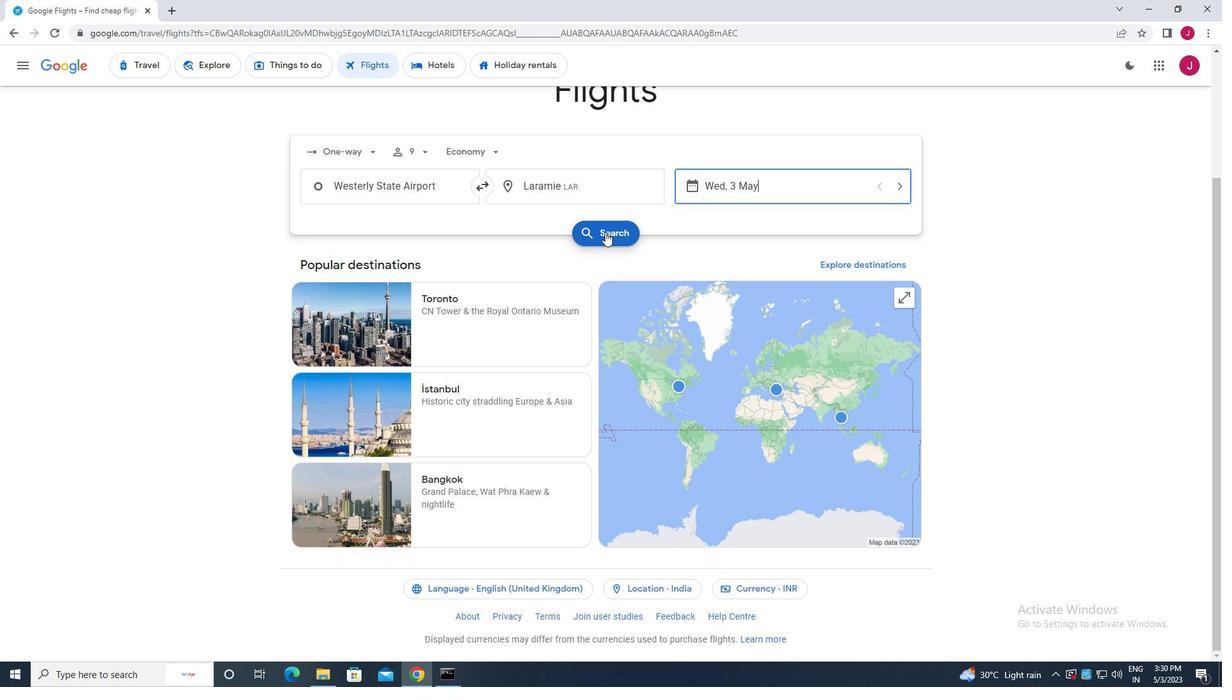 
Action: Mouse moved to (336, 180)
Screenshot: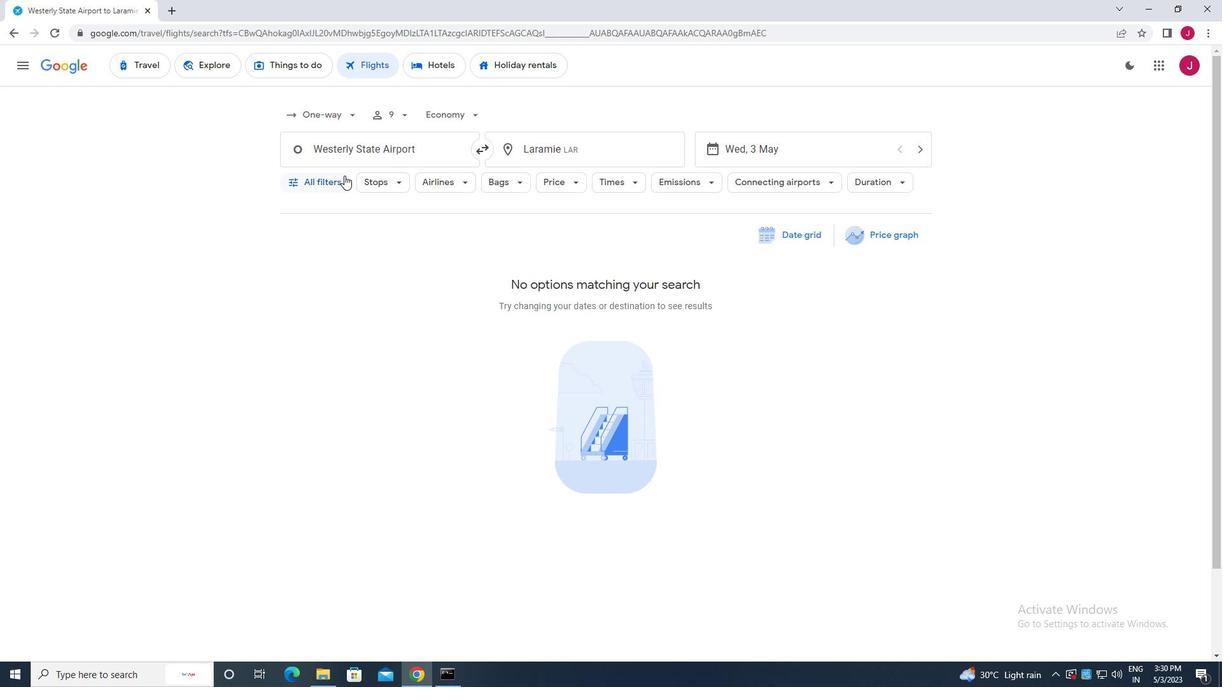 
Action: Mouse pressed left at (336, 180)
Screenshot: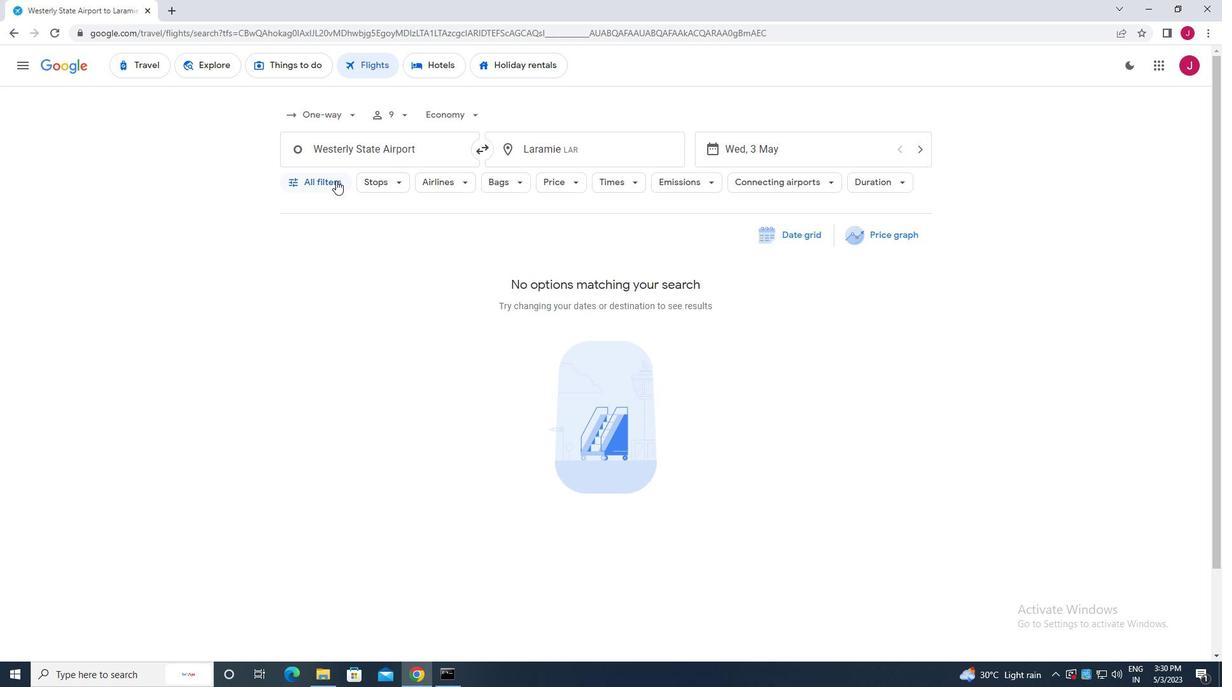 
Action: Mouse moved to (336, 217)
Screenshot: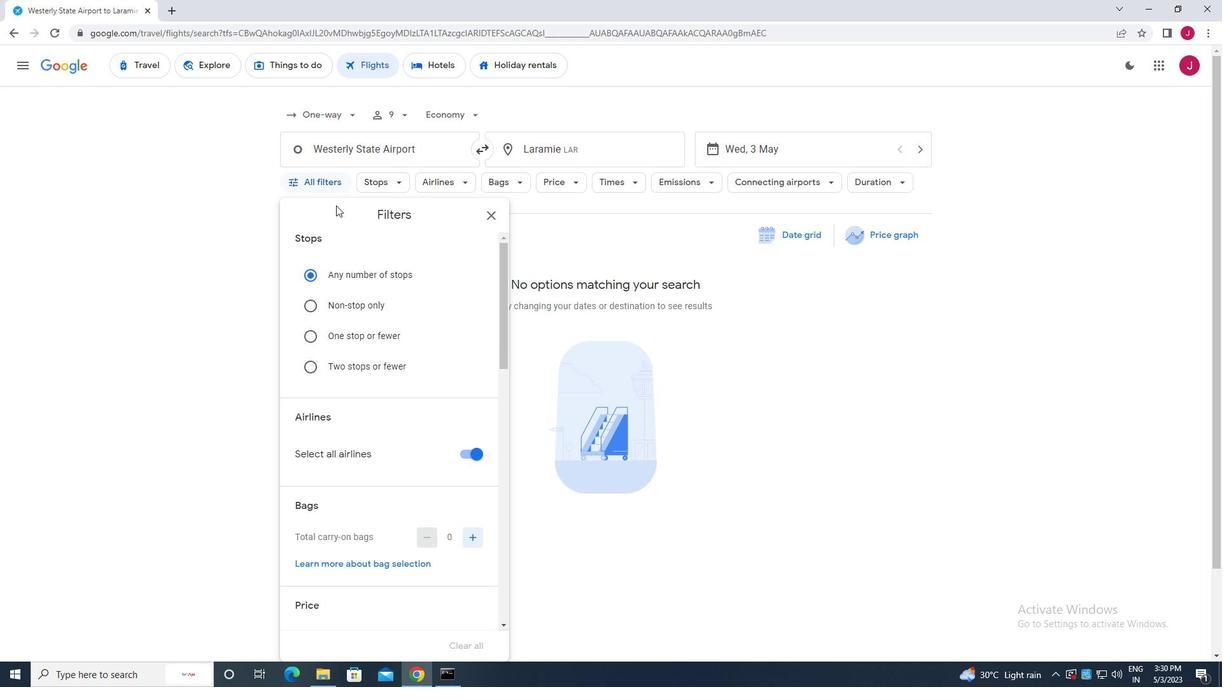 
Action: Mouse scrolled (336, 217) with delta (0, 0)
Screenshot: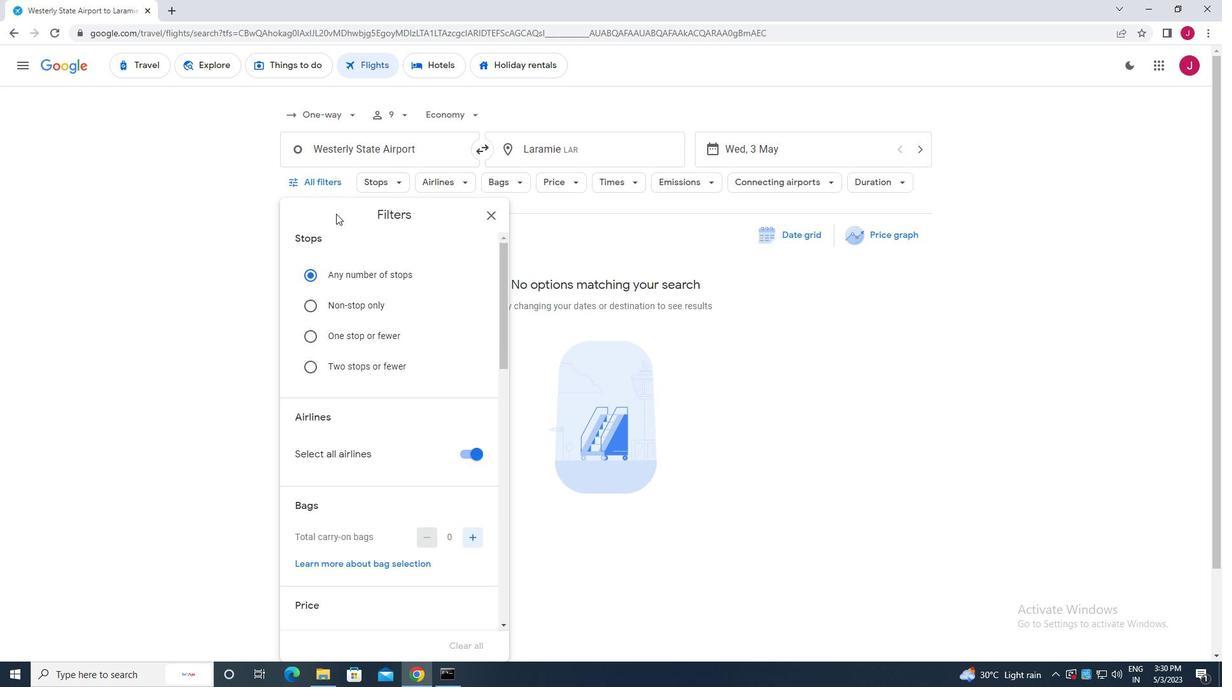 
Action: Mouse moved to (336, 219)
Screenshot: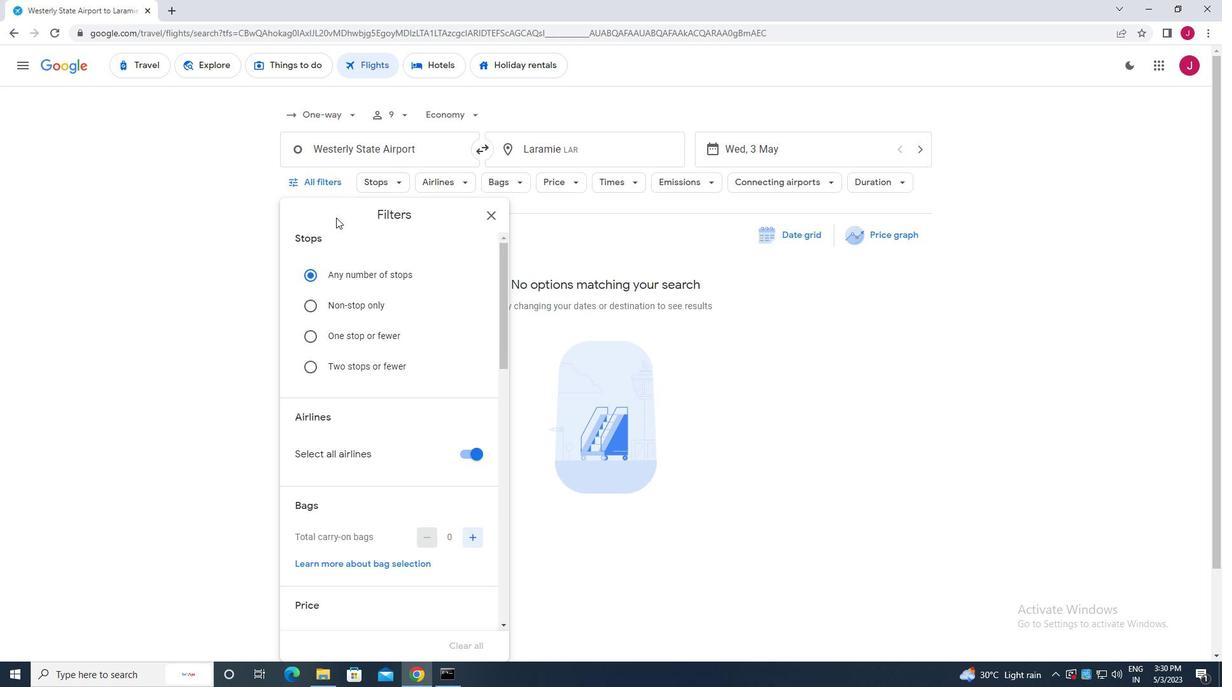
Action: Mouse scrolled (336, 218) with delta (0, 0)
Screenshot: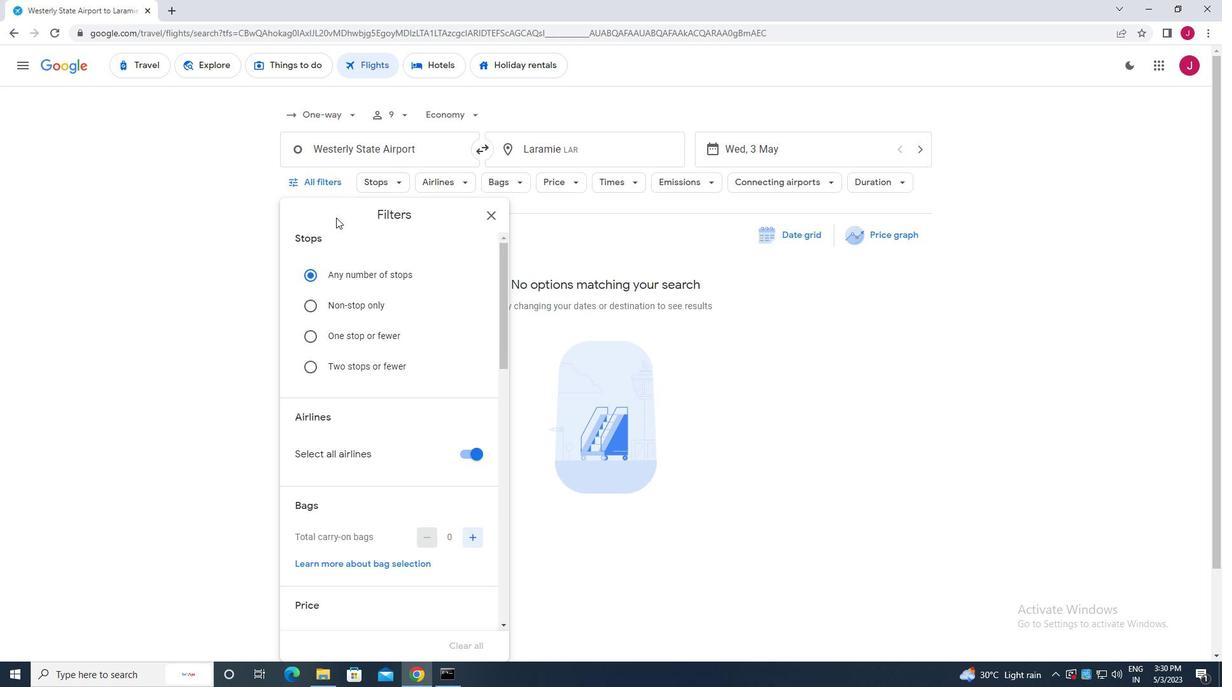 
Action: Mouse moved to (465, 356)
Screenshot: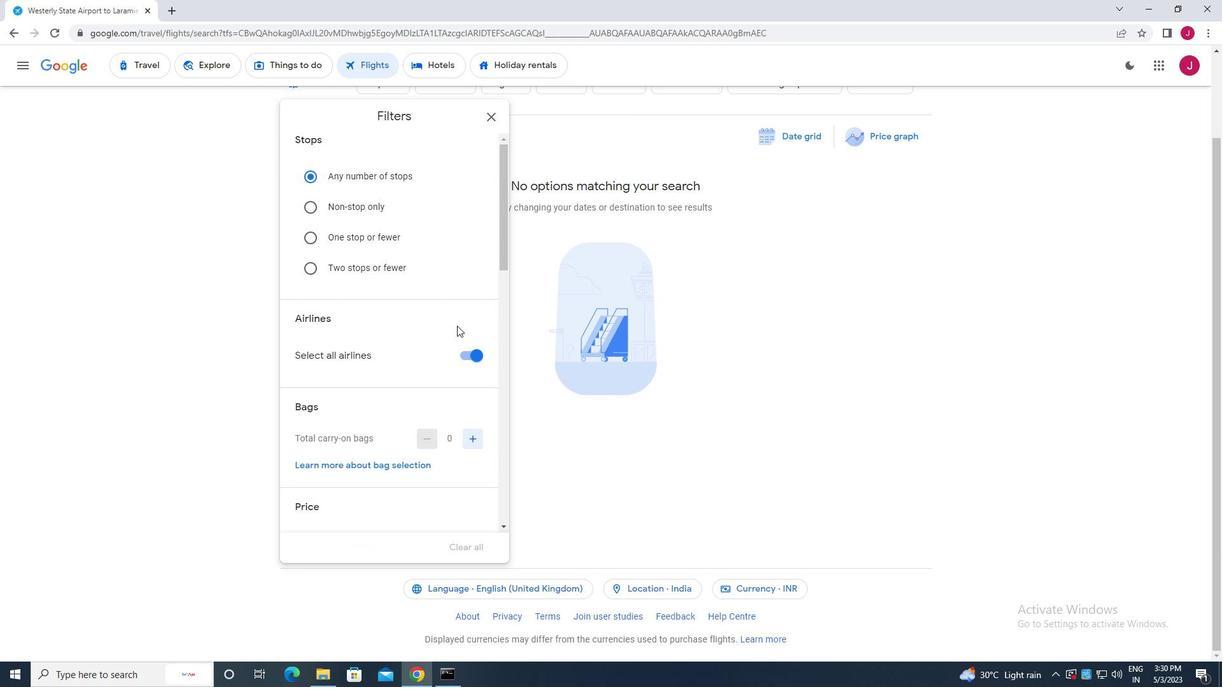 
Action: Mouse pressed left at (465, 356)
Screenshot: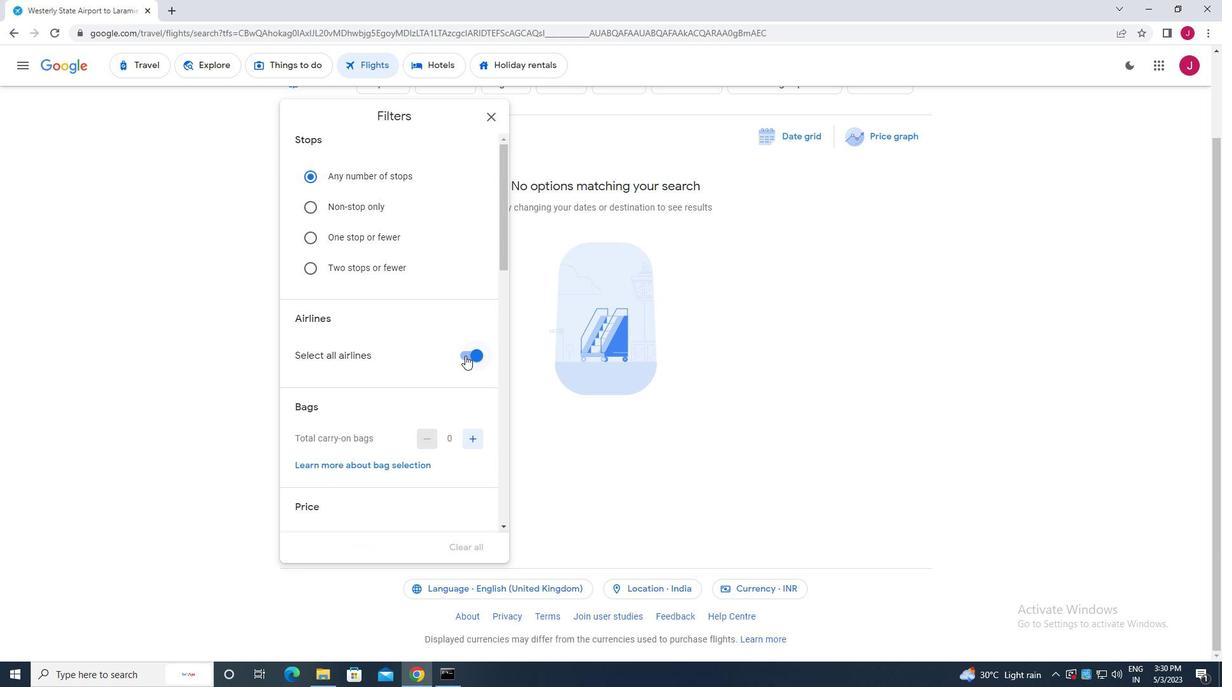 
Action: Mouse moved to (429, 256)
Screenshot: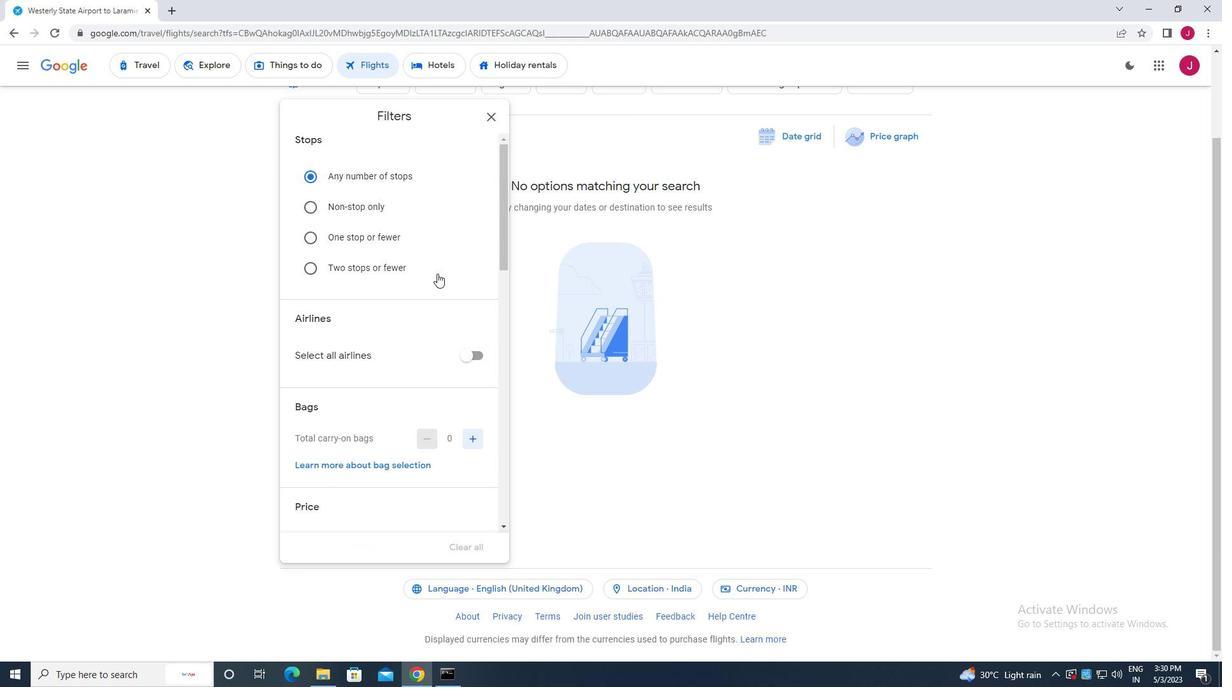 
Action: Mouse scrolled (429, 255) with delta (0, 0)
Screenshot: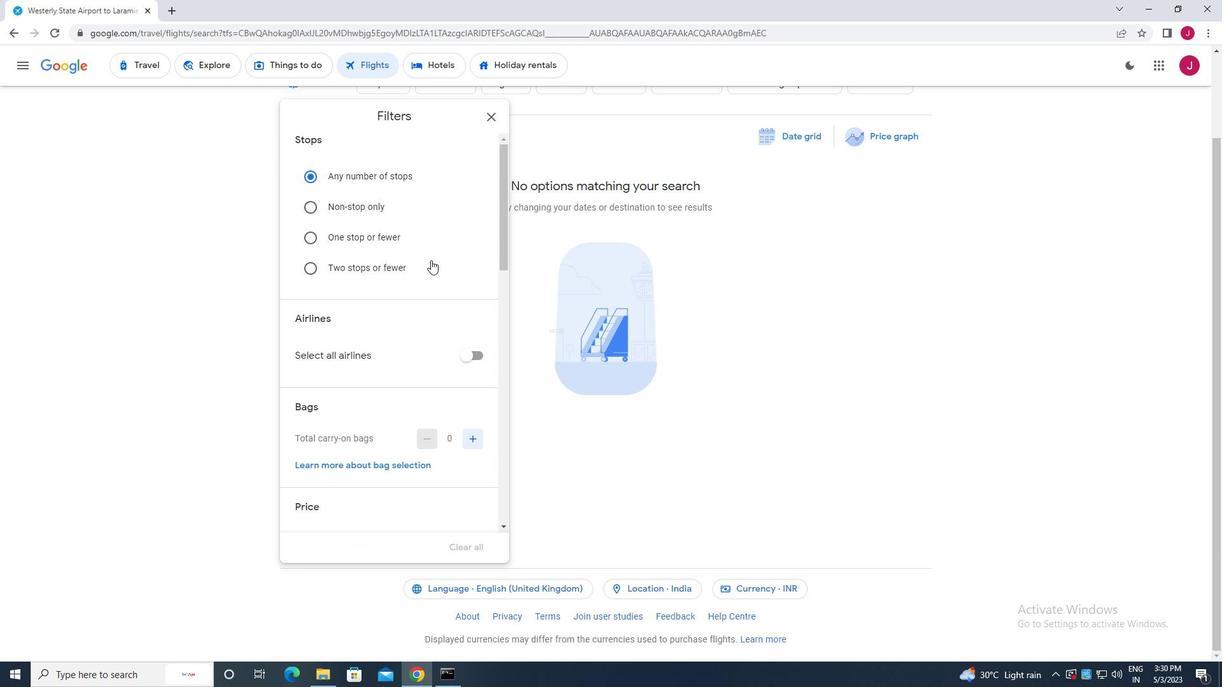 
Action: Mouse scrolled (429, 255) with delta (0, 0)
Screenshot: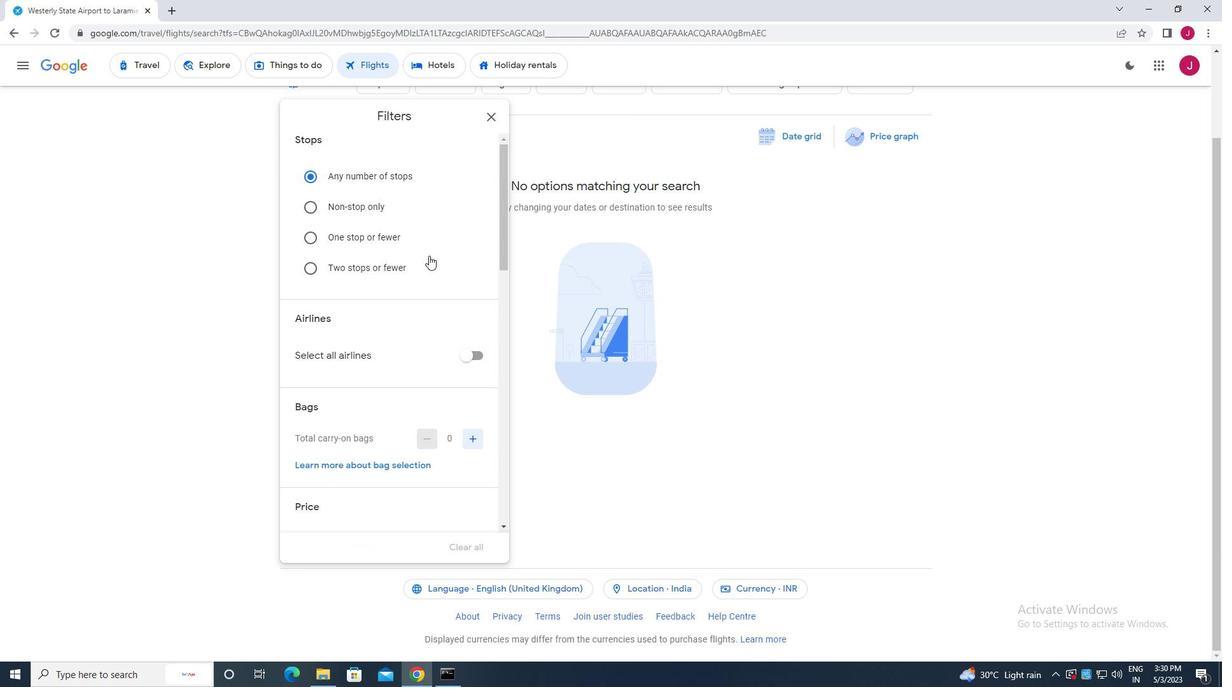 
Action: Mouse scrolled (429, 255) with delta (0, 0)
Screenshot: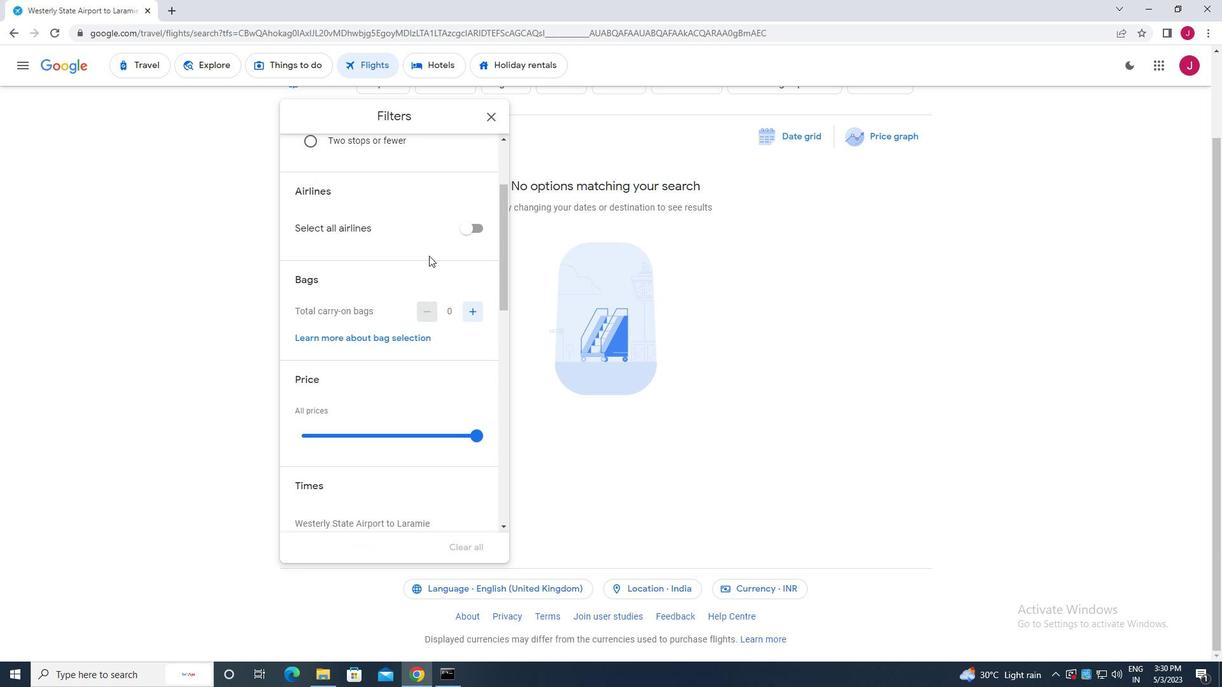 
Action: Mouse scrolled (429, 255) with delta (0, 0)
Screenshot: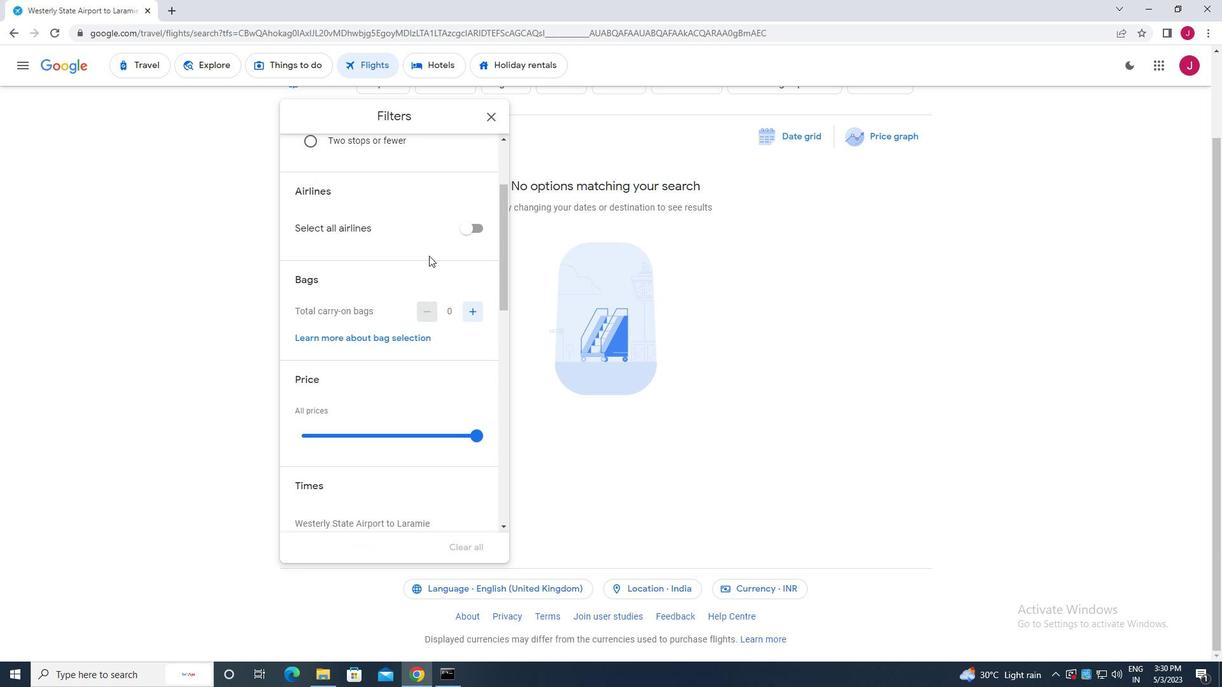 
Action: Mouse moved to (477, 187)
Screenshot: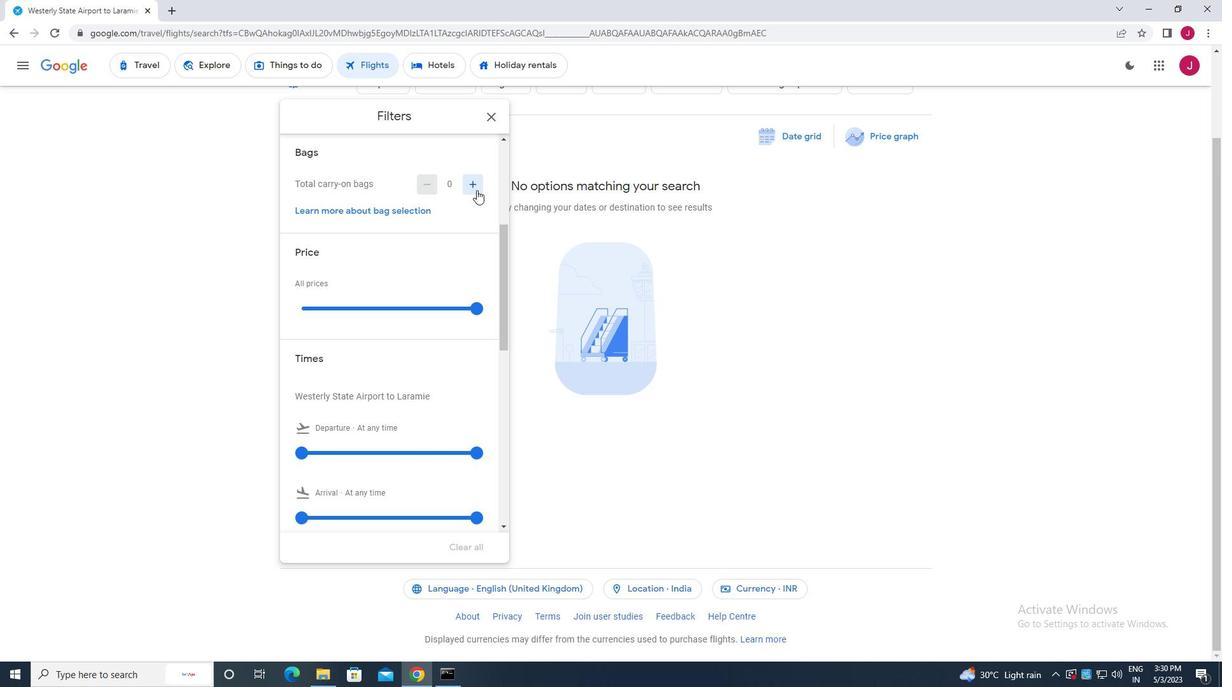 
Action: Mouse pressed left at (477, 187)
Screenshot: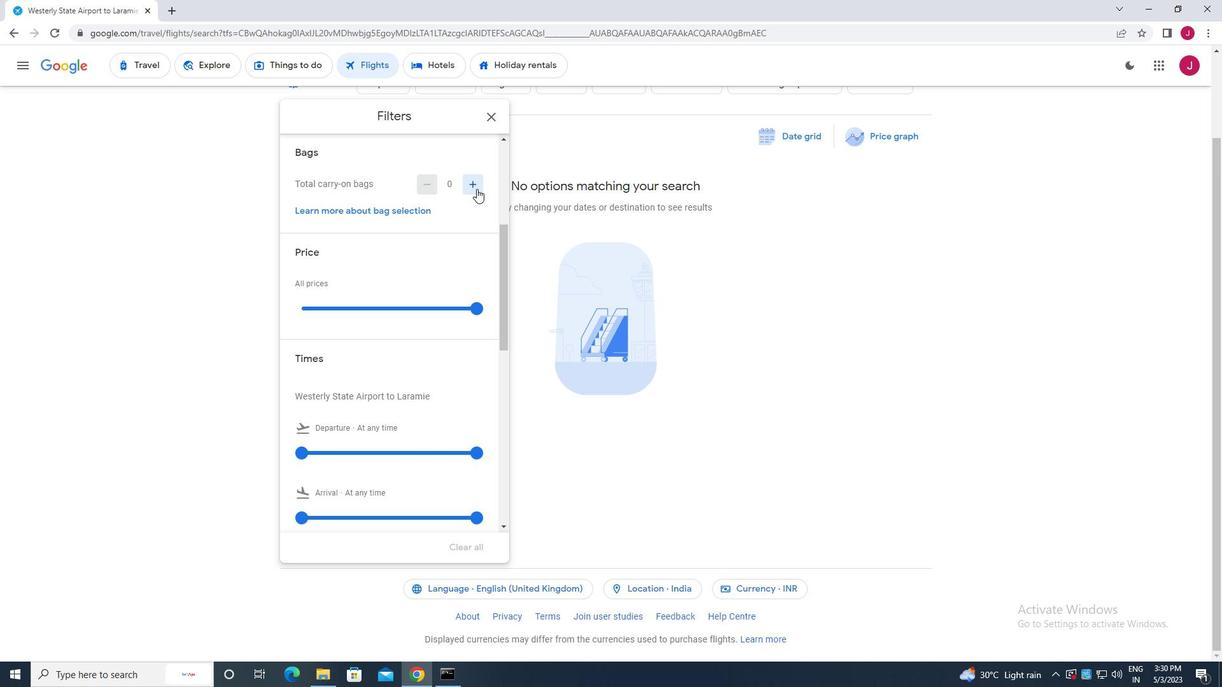 
Action: Mouse moved to (478, 310)
Screenshot: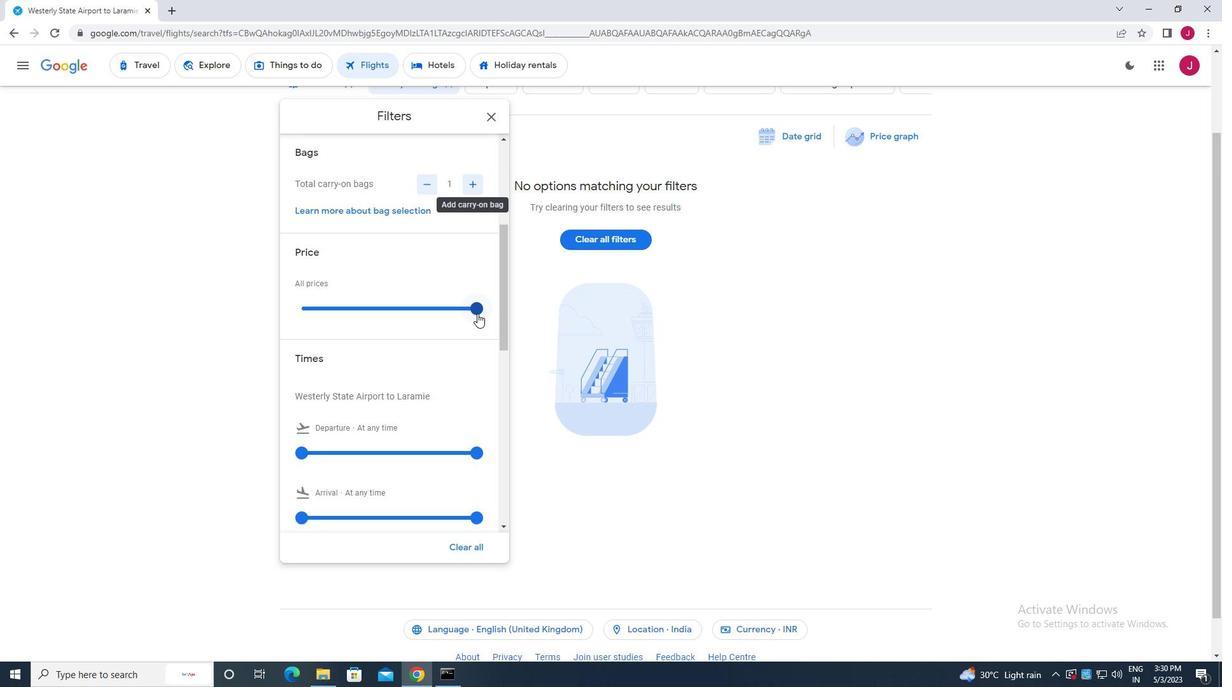 
Action: Mouse pressed left at (478, 310)
Screenshot: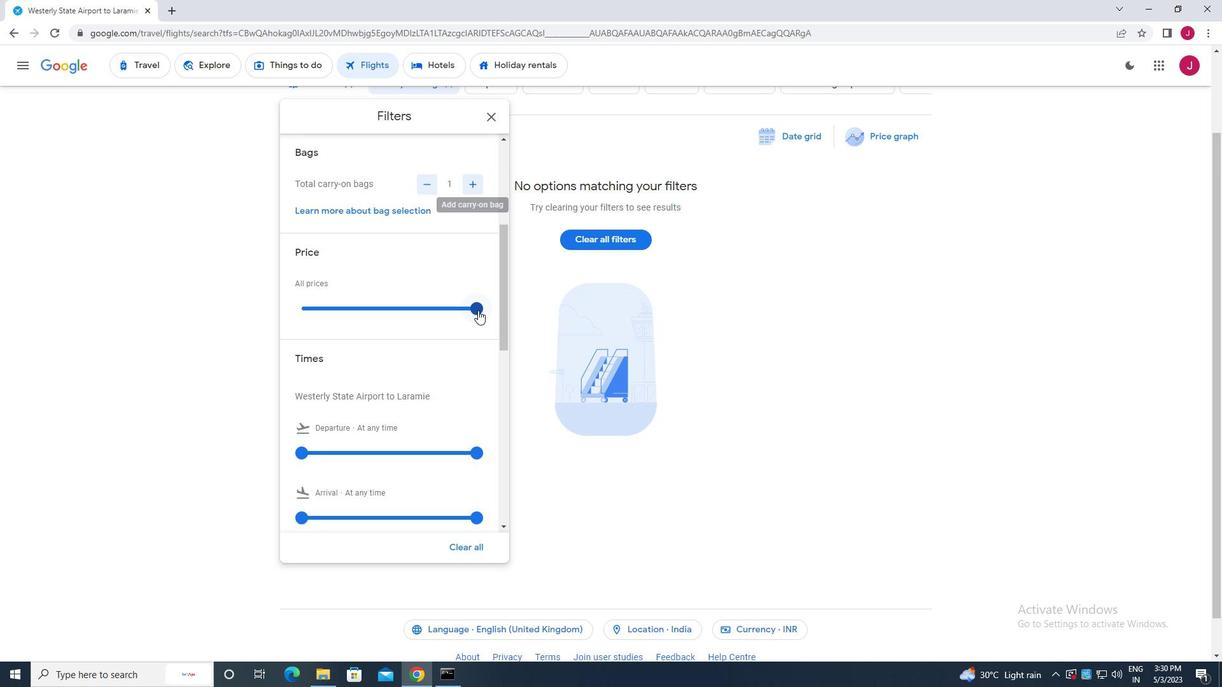 
Action: Mouse scrolled (478, 310) with delta (0, 0)
Screenshot: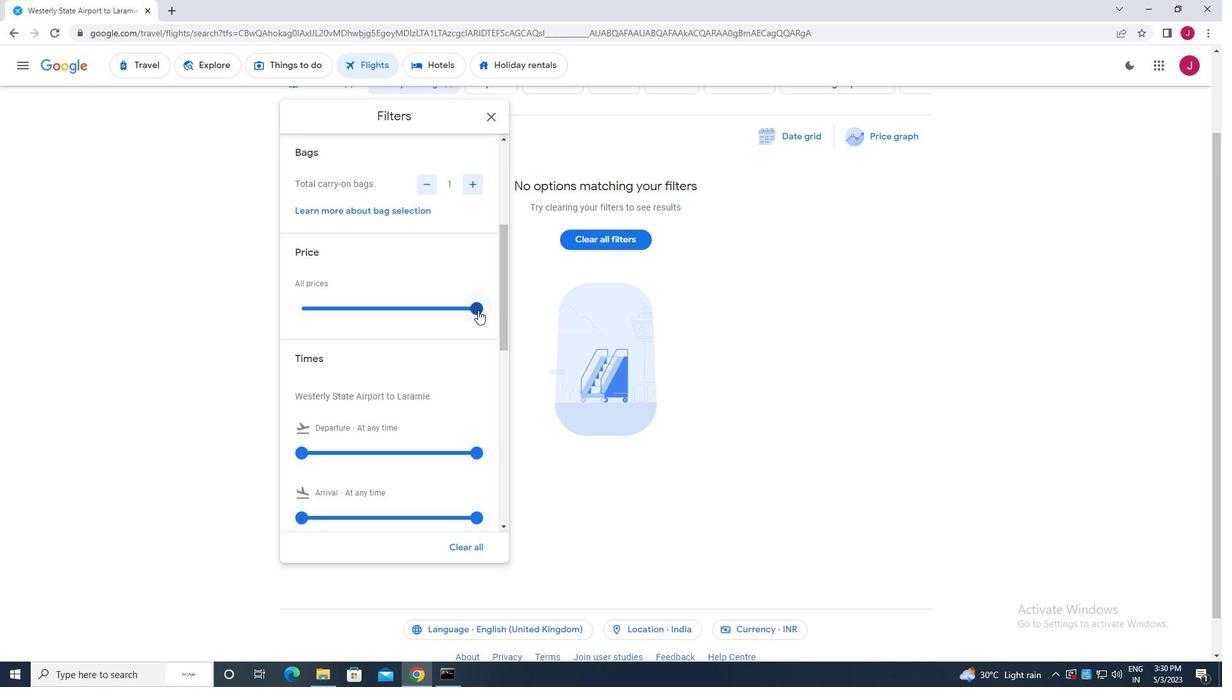
Action: Mouse scrolled (478, 310) with delta (0, 0)
Screenshot: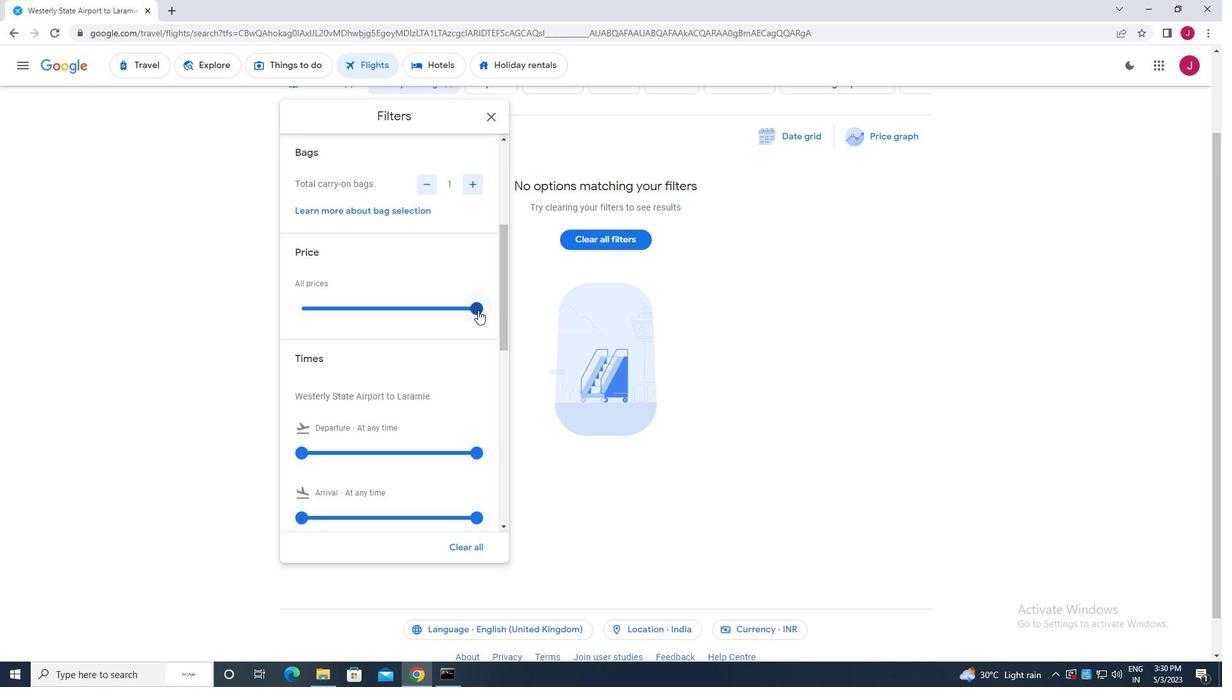 
Action: Mouse moved to (303, 322)
Screenshot: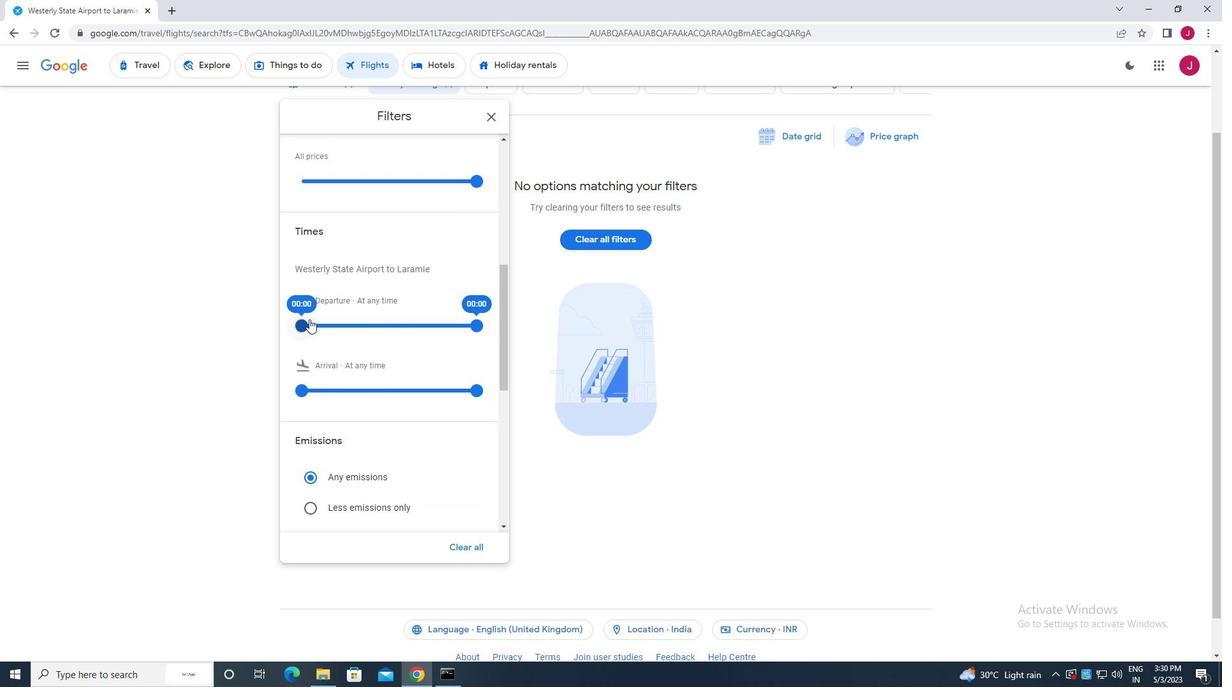 
Action: Mouse pressed left at (303, 322)
Screenshot: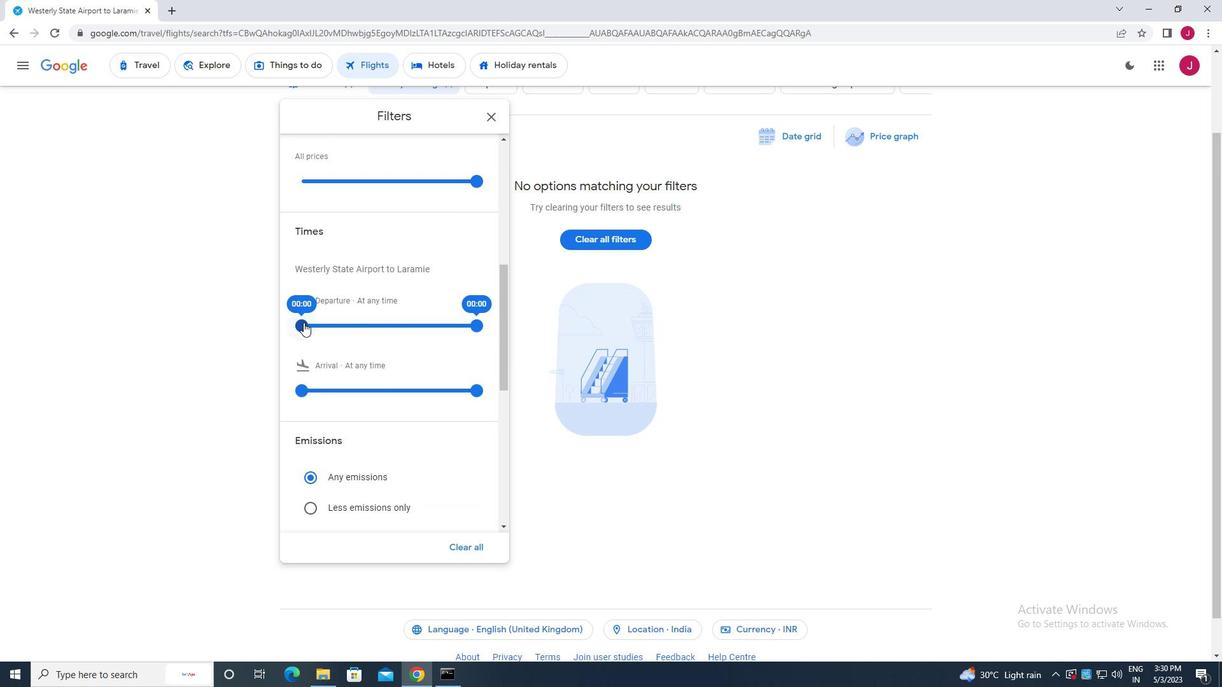 
Action: Mouse moved to (473, 326)
Screenshot: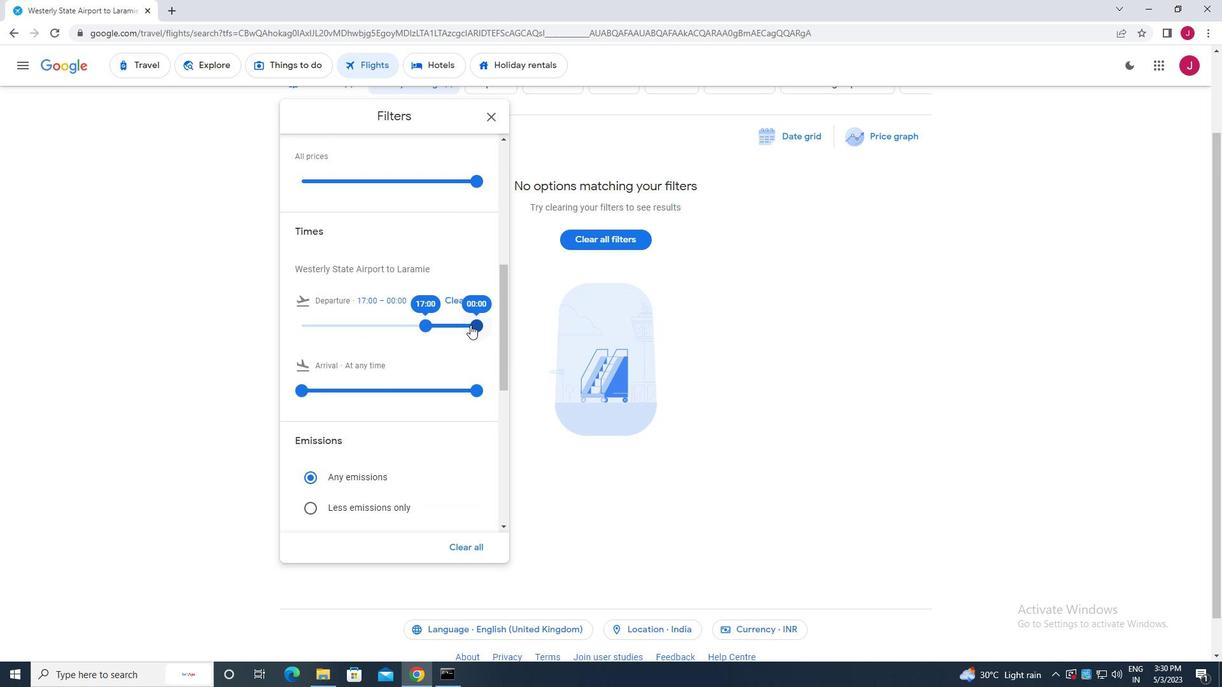 
Action: Mouse pressed left at (473, 326)
Screenshot: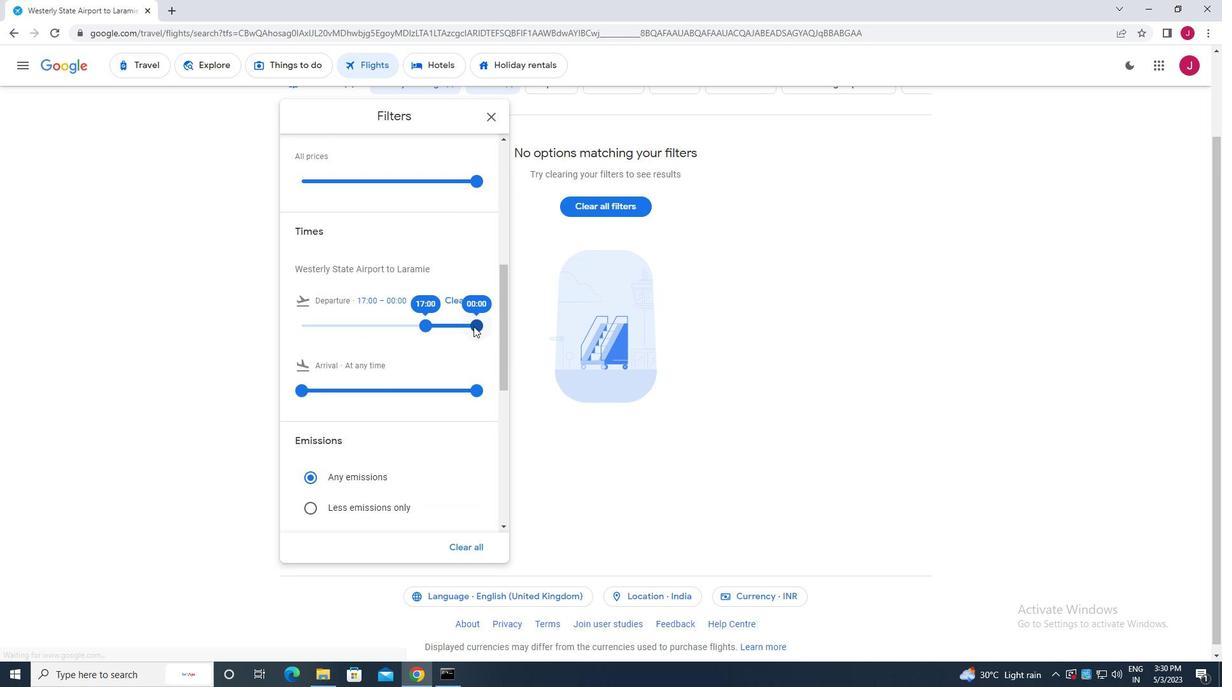 
Action: Mouse moved to (490, 113)
Screenshot: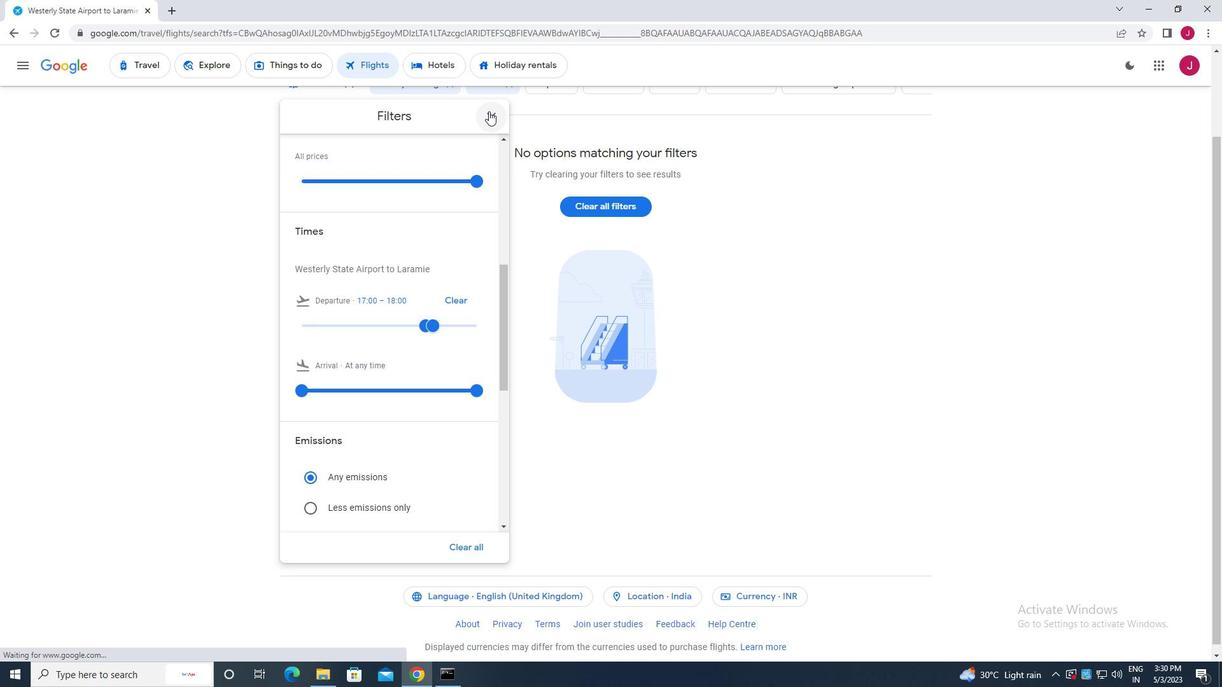 
Action: Mouse pressed left at (490, 113)
Screenshot: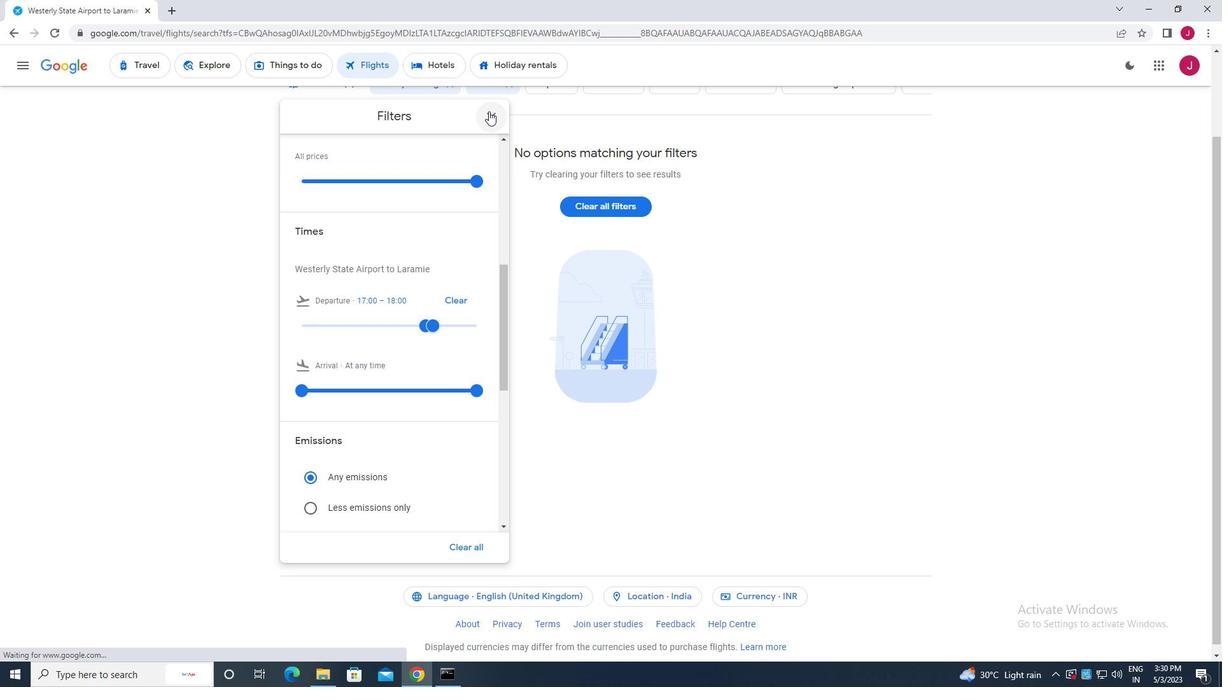 
Action: Mouse moved to (490, 114)
Screenshot: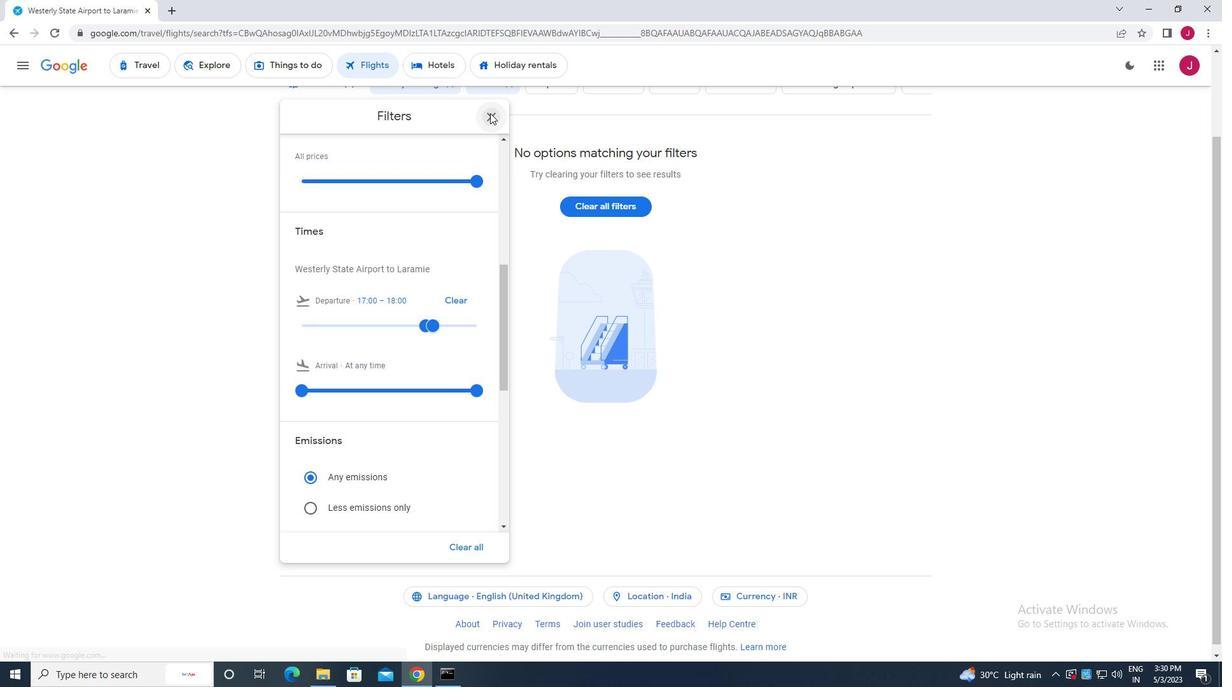 
